 Task: Send an email with the signature Francisco Garcia with the subject 'Request for an article' and the message 'Please let me know if you have any suggestions for improvement.' from softage.1@softage.net to softage.5@softage.net with an attached document Marketing_research_report.pdf and move the email from Sent Items to the folder Training
Action: Mouse moved to (113, 130)
Screenshot: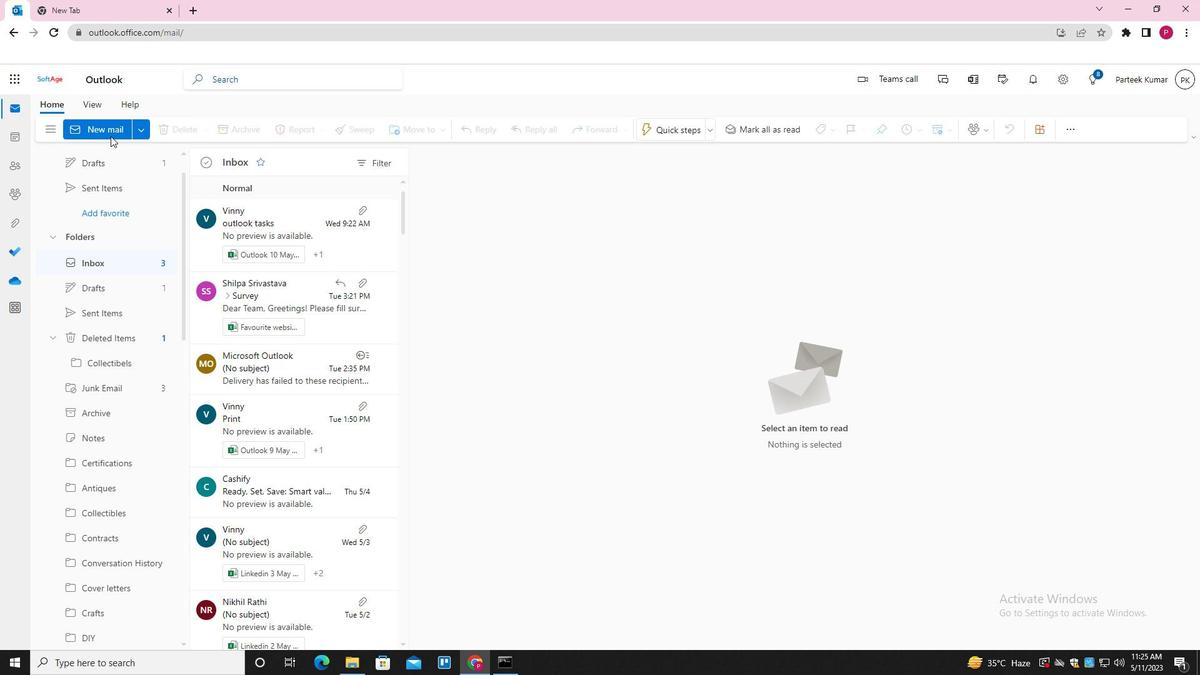 
Action: Mouse pressed left at (113, 130)
Screenshot: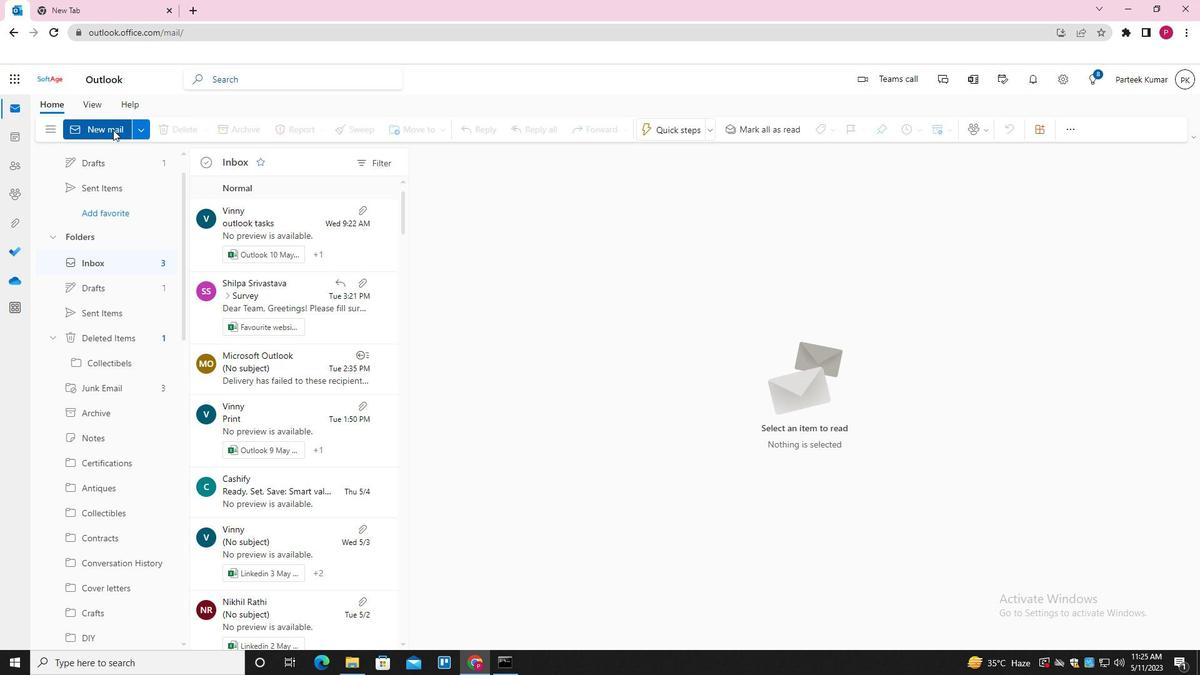 
Action: Mouse moved to (473, 288)
Screenshot: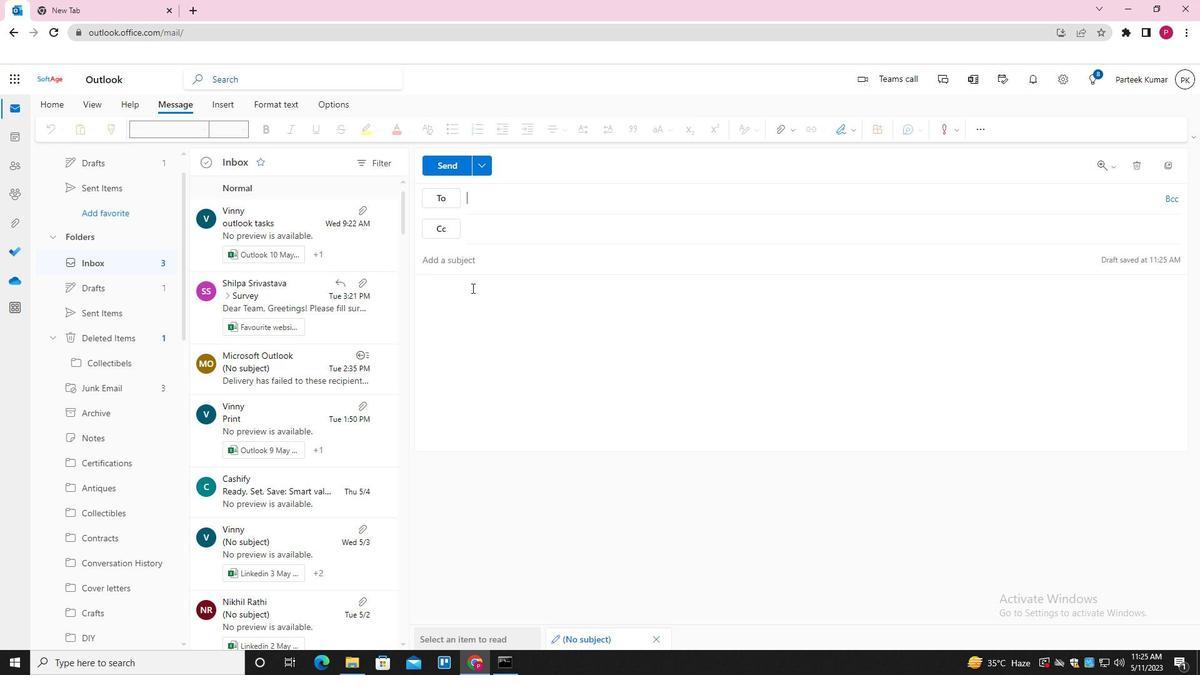 
Action: Mouse pressed left at (473, 288)
Screenshot: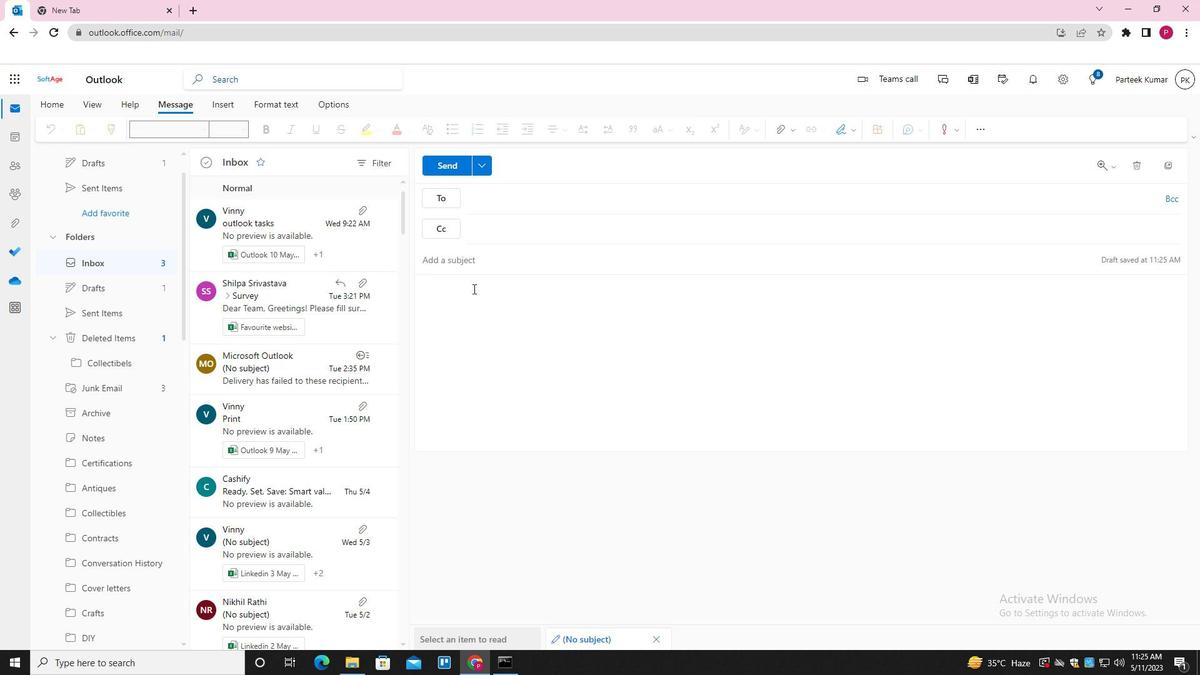 
Action: Mouse moved to (852, 130)
Screenshot: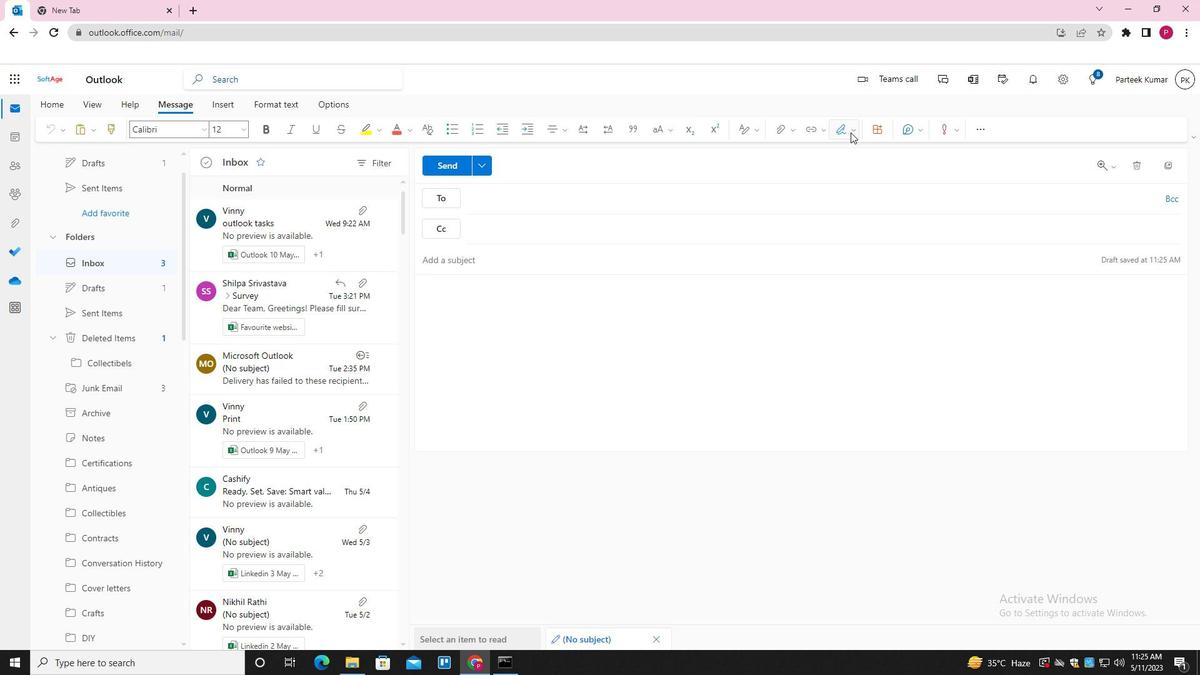 
Action: Mouse pressed left at (852, 130)
Screenshot: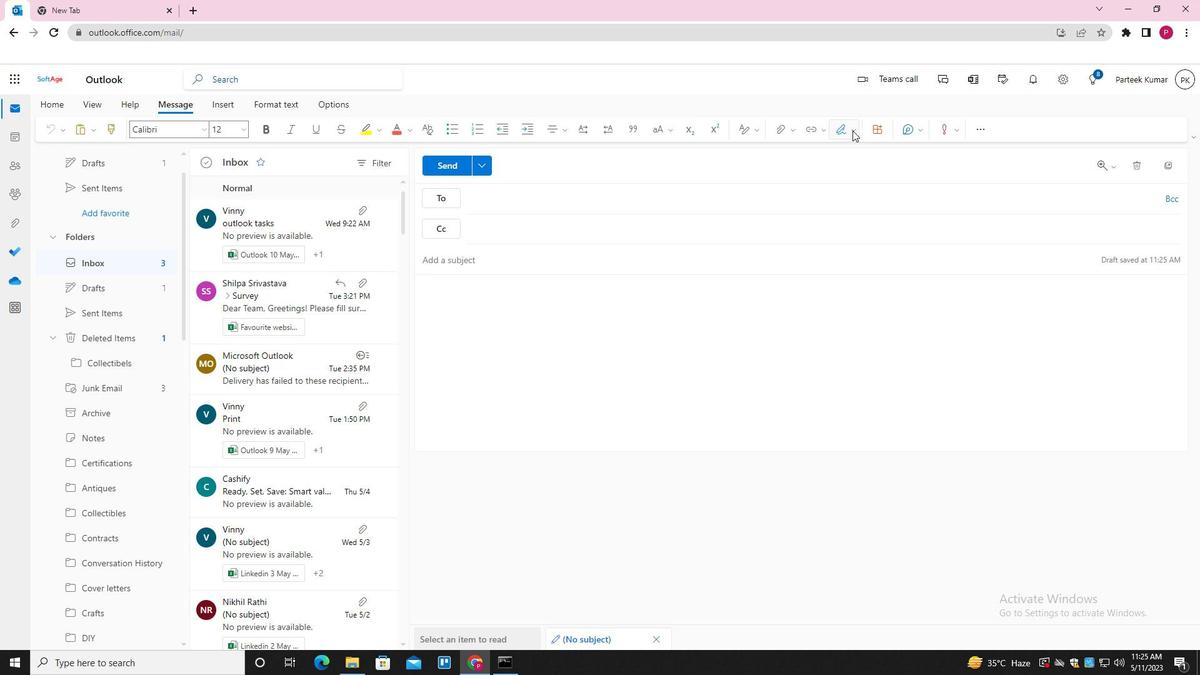 
Action: Mouse moved to (805, 179)
Screenshot: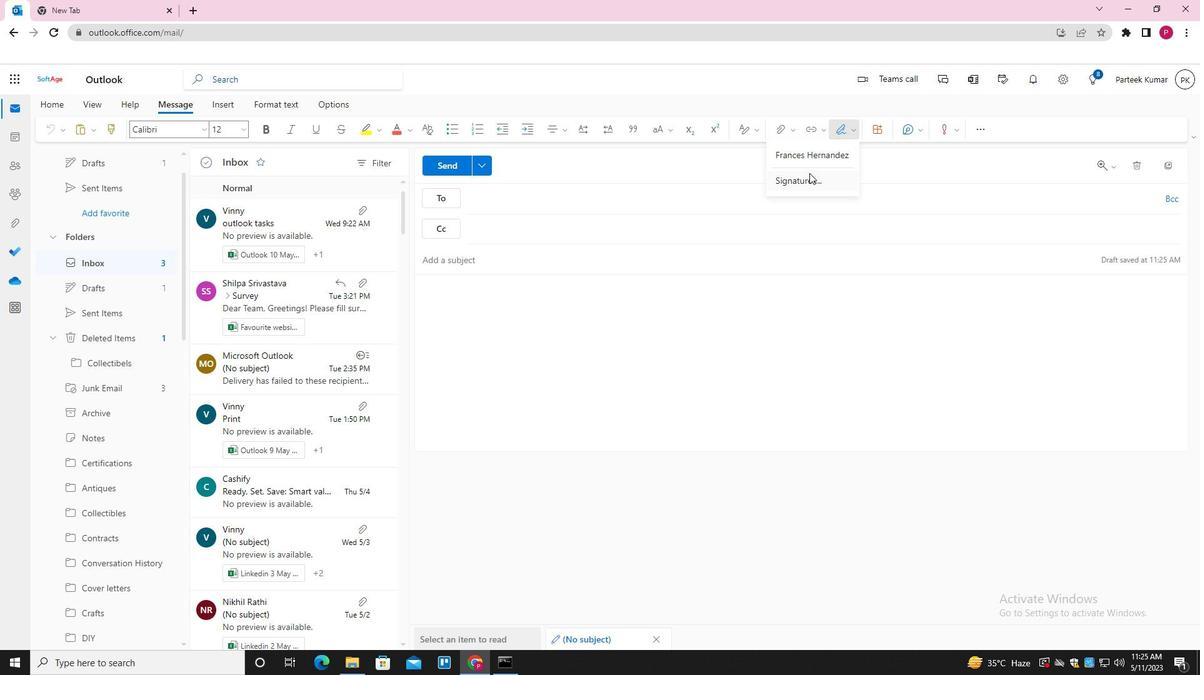 
Action: Mouse pressed left at (805, 179)
Screenshot: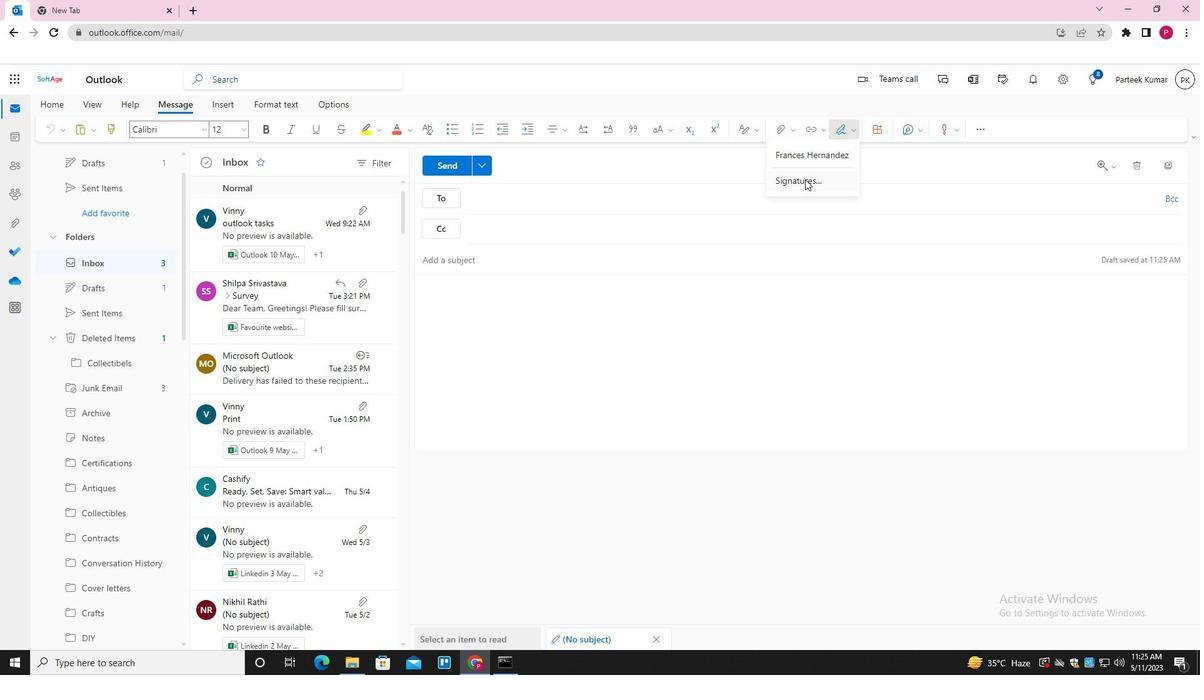 
Action: Mouse moved to (838, 226)
Screenshot: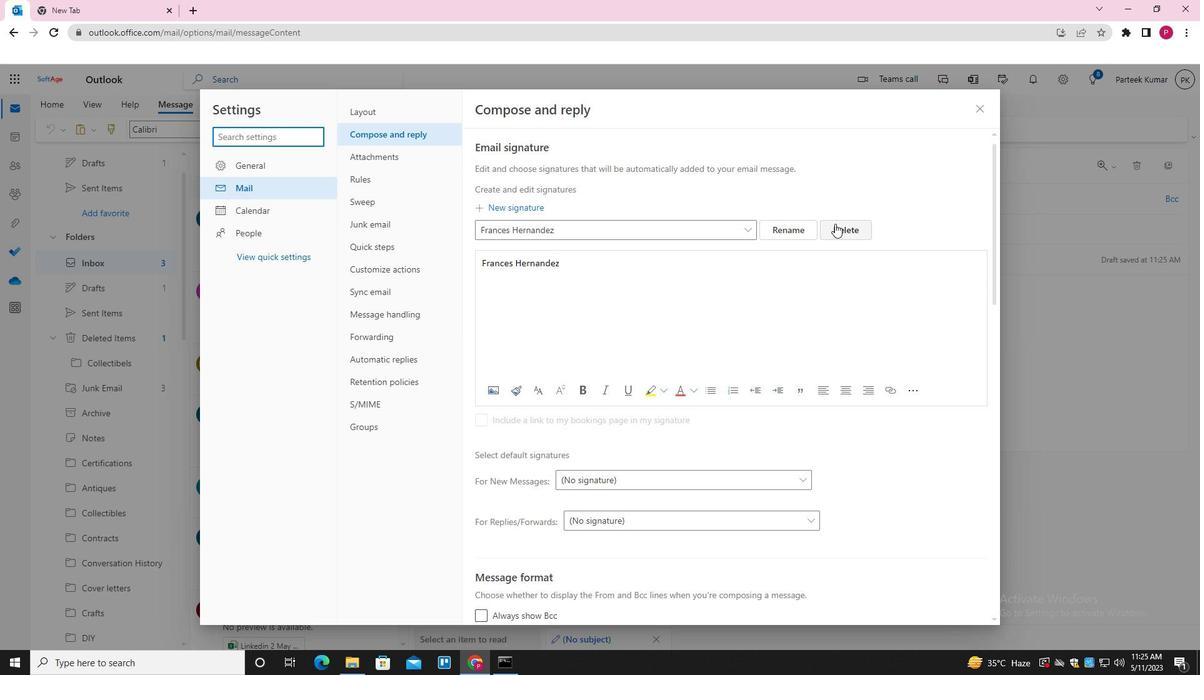 
Action: Mouse pressed left at (838, 226)
Screenshot: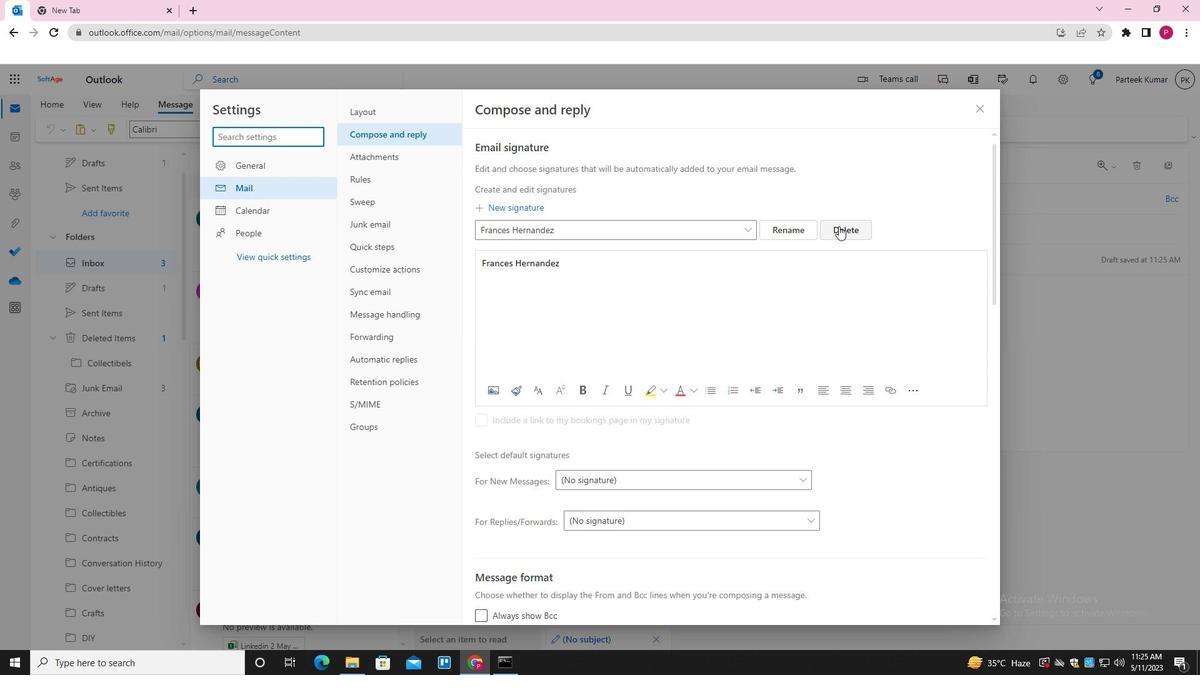 
Action: Mouse moved to (605, 230)
Screenshot: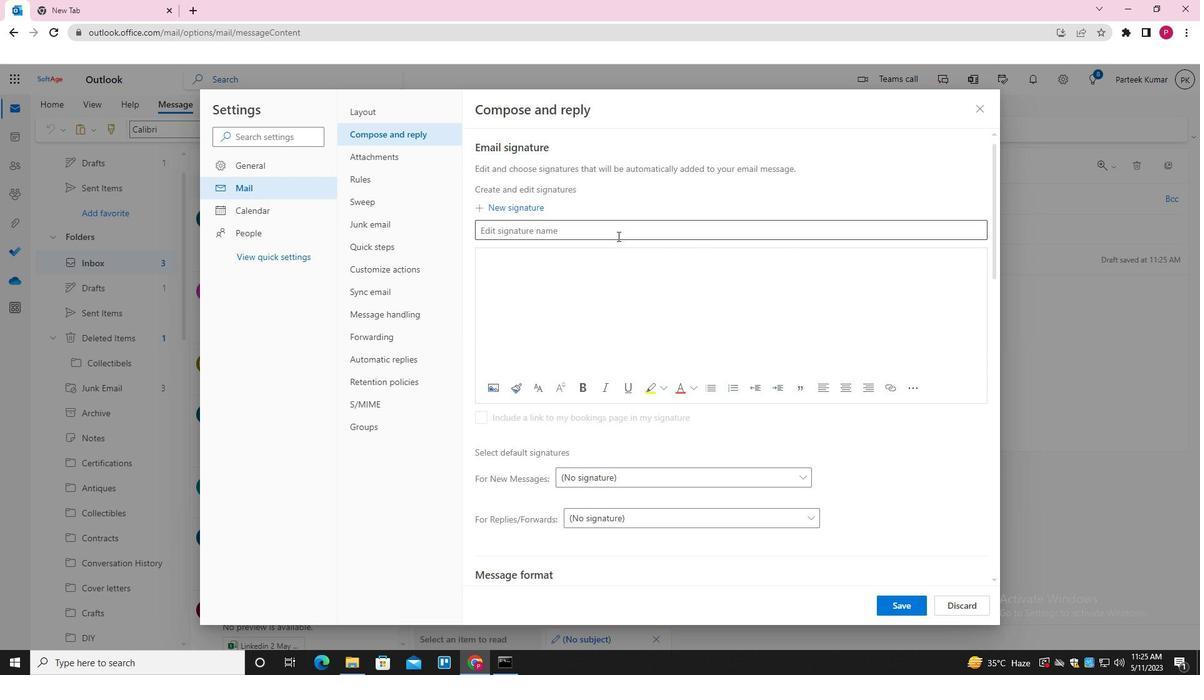 
Action: Mouse pressed left at (605, 230)
Screenshot: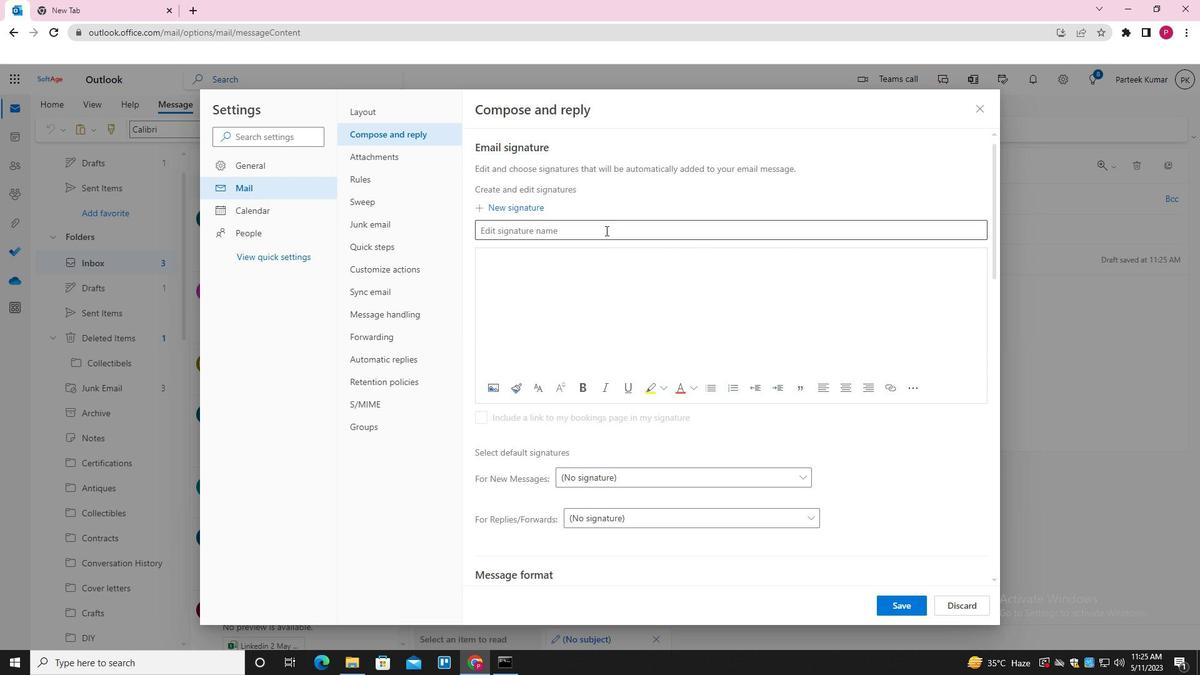 
Action: Key pressed <Key.shift><Key.shift><Key.shift><Key.shift><Key.shift><Key.shift><Key.shift><Key.shift><Key.shift><Key.shift><Key.shift><Key.shift><Key.shift>FRANSI<Key.backspace><Key.backspace>CISCO<Key.space><Key.shift><Key.shift><Key.shift><Key.shift><Key.shift><Key.shift><Key.shift><Key.shift>GARCIA<Key.space>
Screenshot: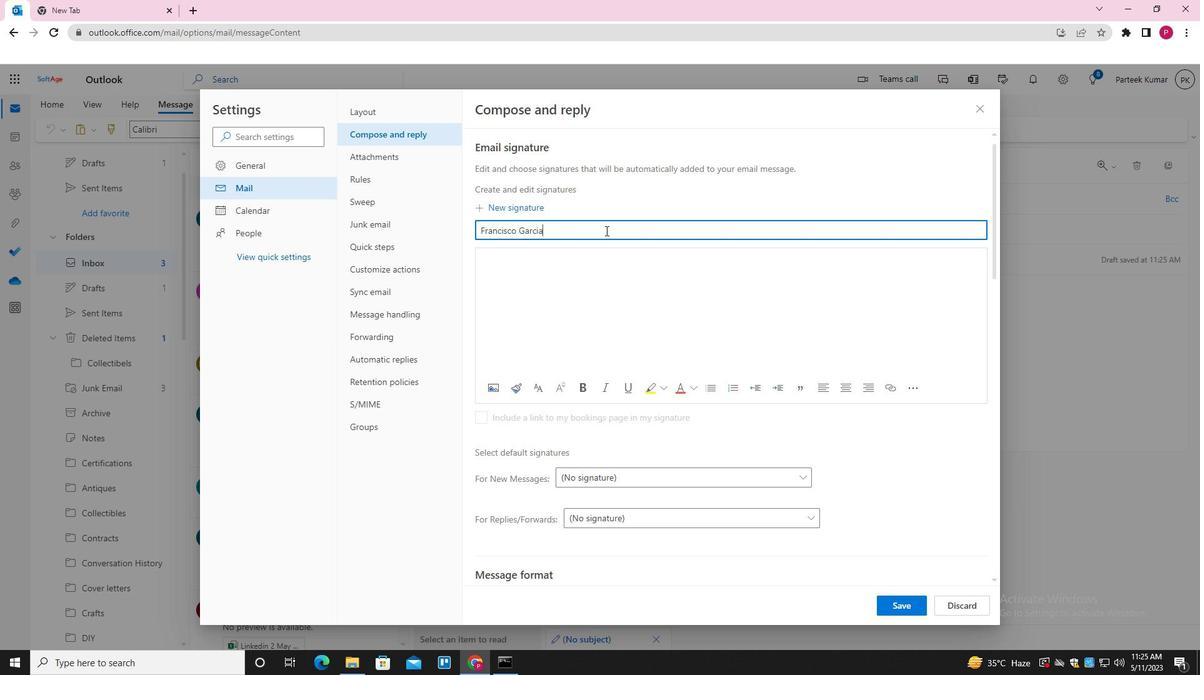 
Action: Mouse moved to (594, 270)
Screenshot: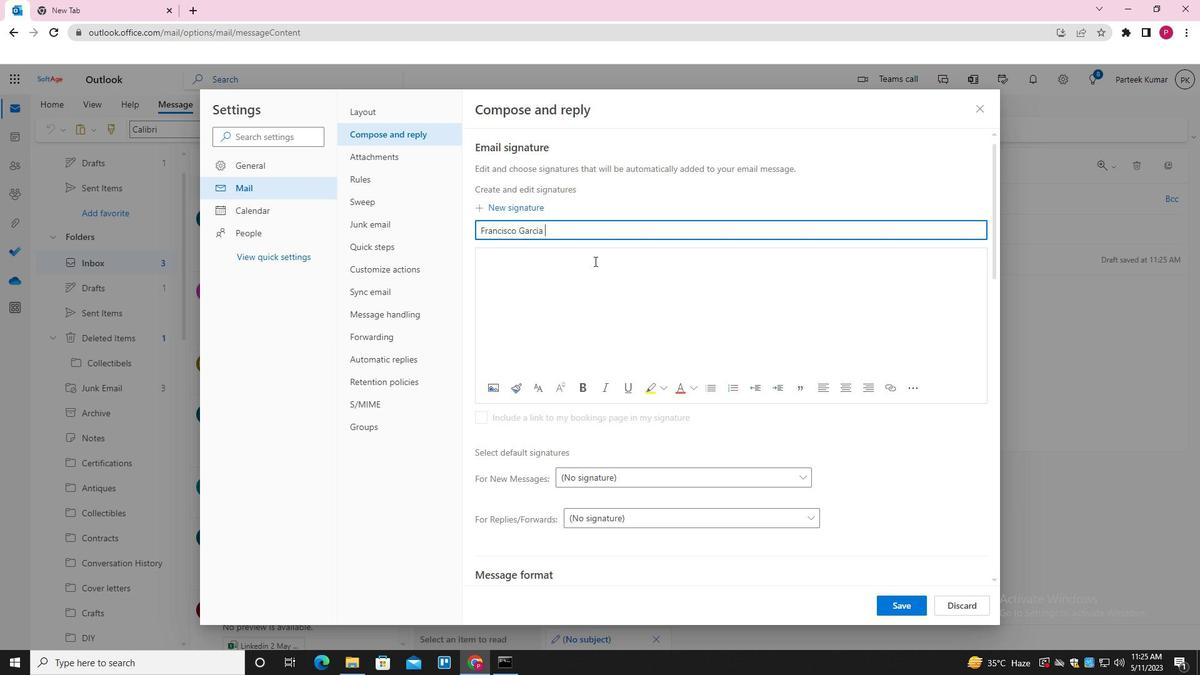 
Action: Mouse pressed left at (594, 270)
Screenshot: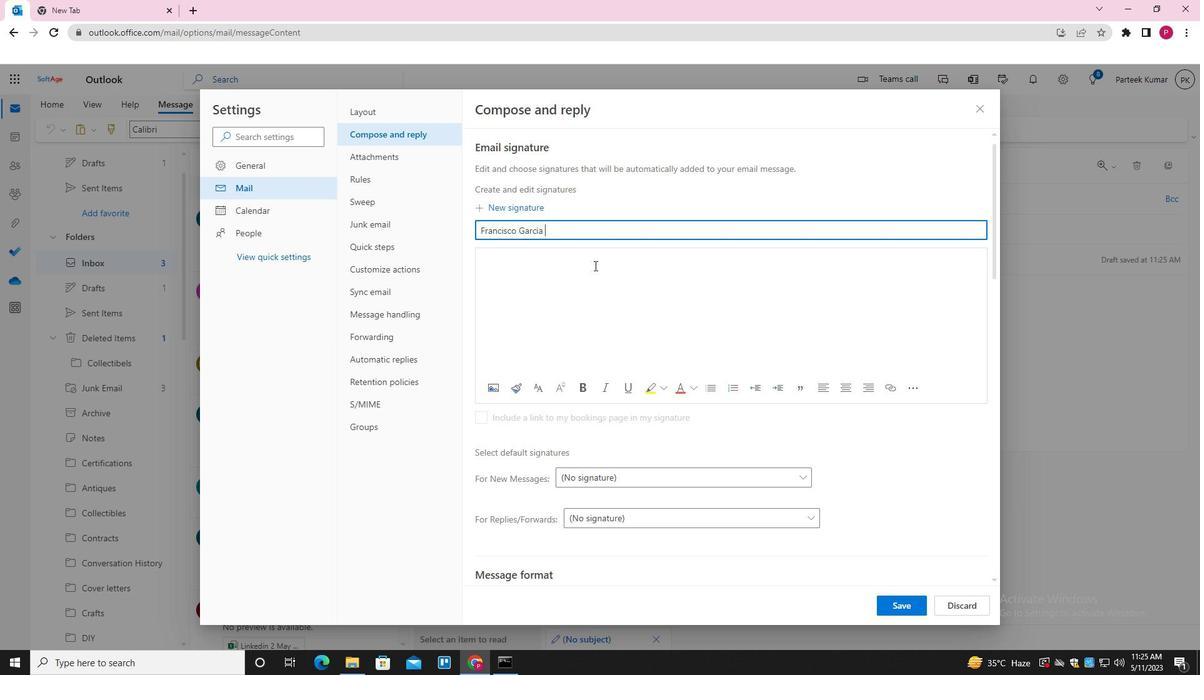 
Action: Key pressed <Key.shift><Key.shift><Key.shift><Key.shift><Key.shift><Key.shift><Key.shift><Key.shift><Key.shift><Key.shift><Key.shift><Key.shift><Key.shift><Key.shift><Key.shift><Key.shift><Key.shift>FRANCISCO<Key.space><Key.shift>GARCIA<Key.space>
Screenshot: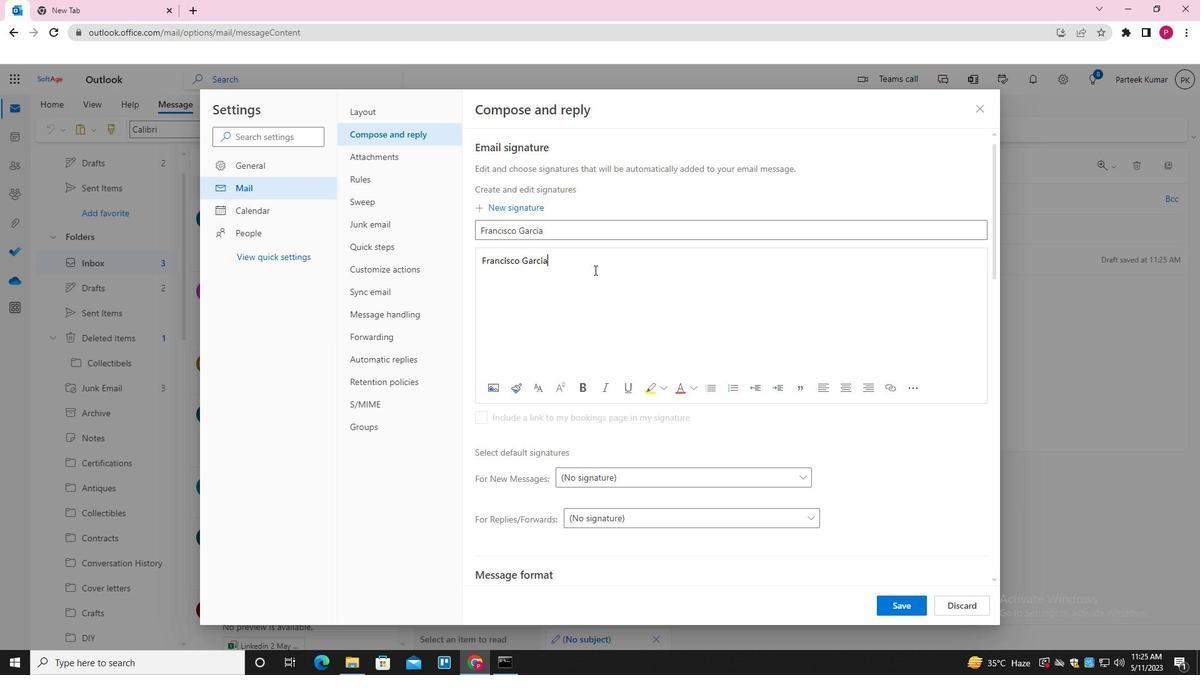 
Action: Mouse moved to (903, 606)
Screenshot: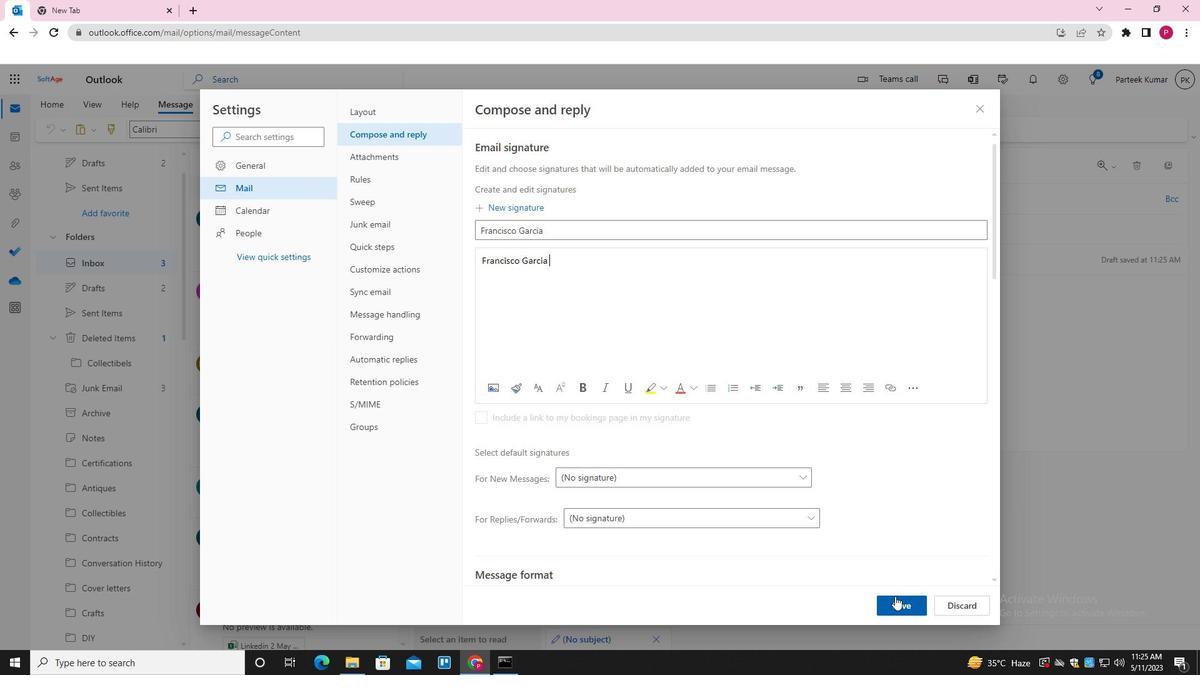 
Action: Mouse pressed left at (903, 606)
Screenshot: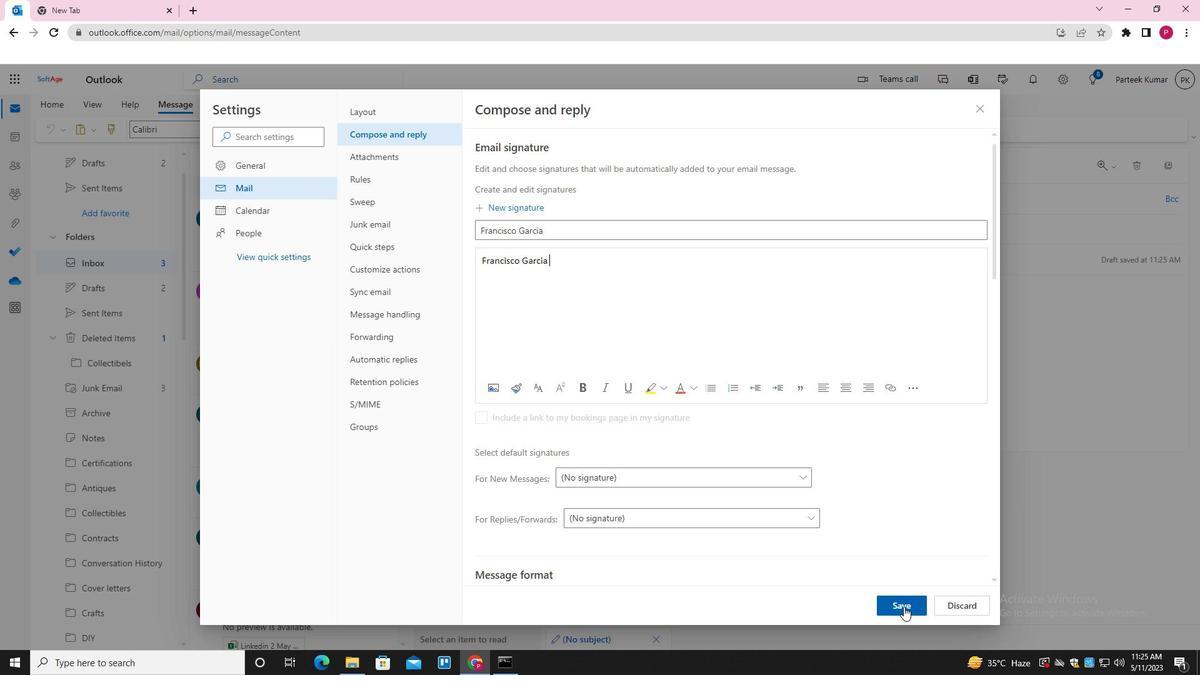 
Action: Mouse moved to (977, 112)
Screenshot: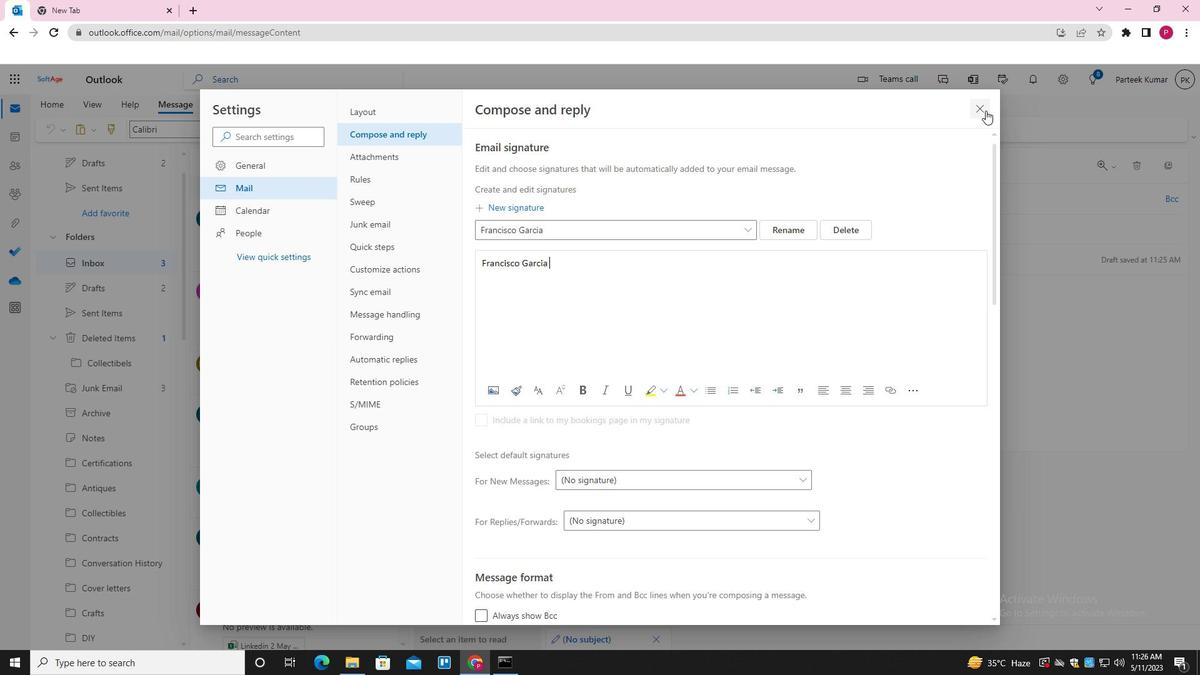 
Action: Mouse pressed left at (977, 112)
Screenshot: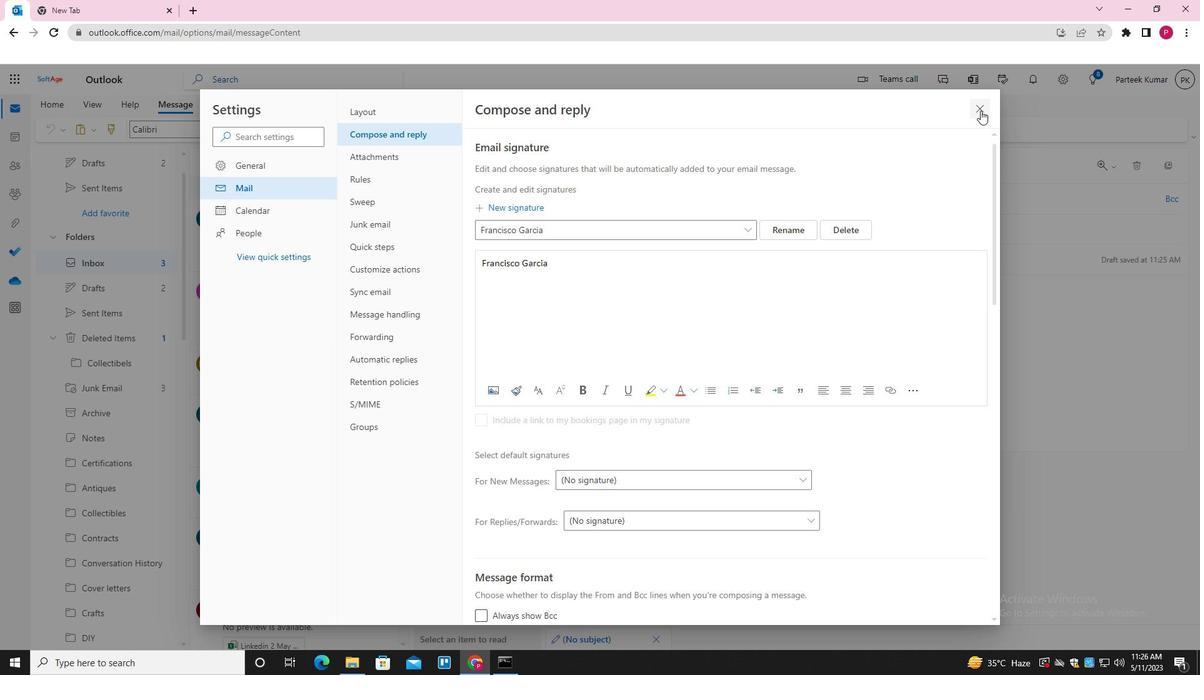 
Action: Mouse moved to (583, 313)
Screenshot: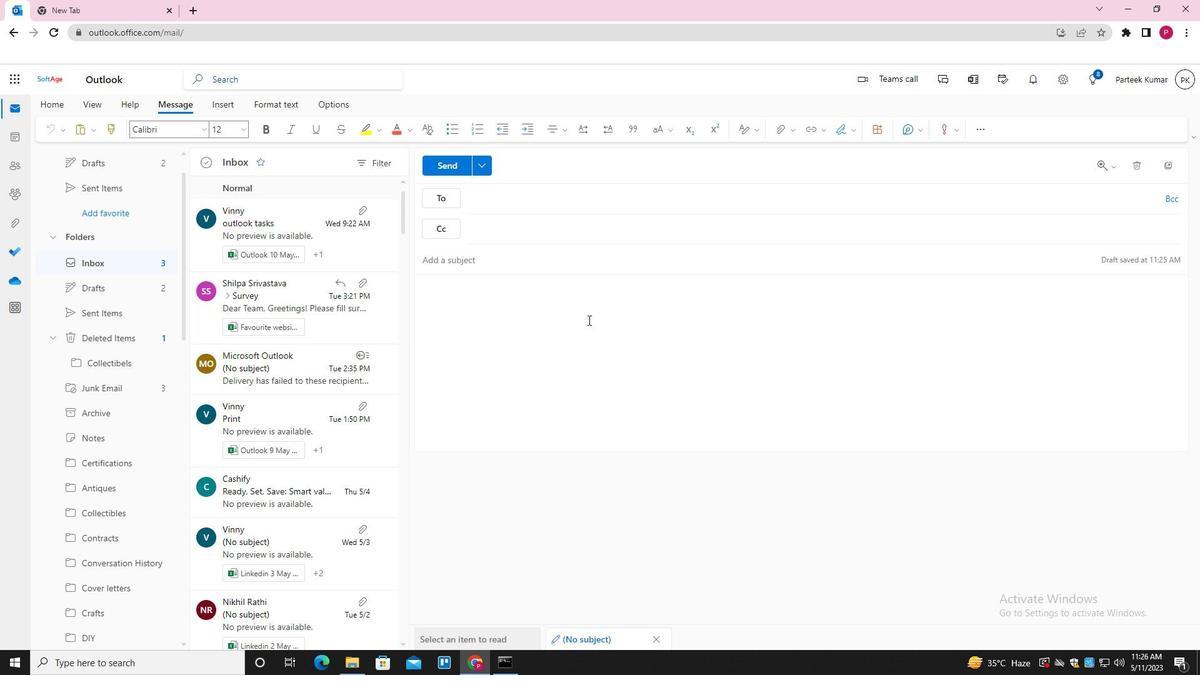 
Action: Mouse pressed left at (583, 313)
Screenshot: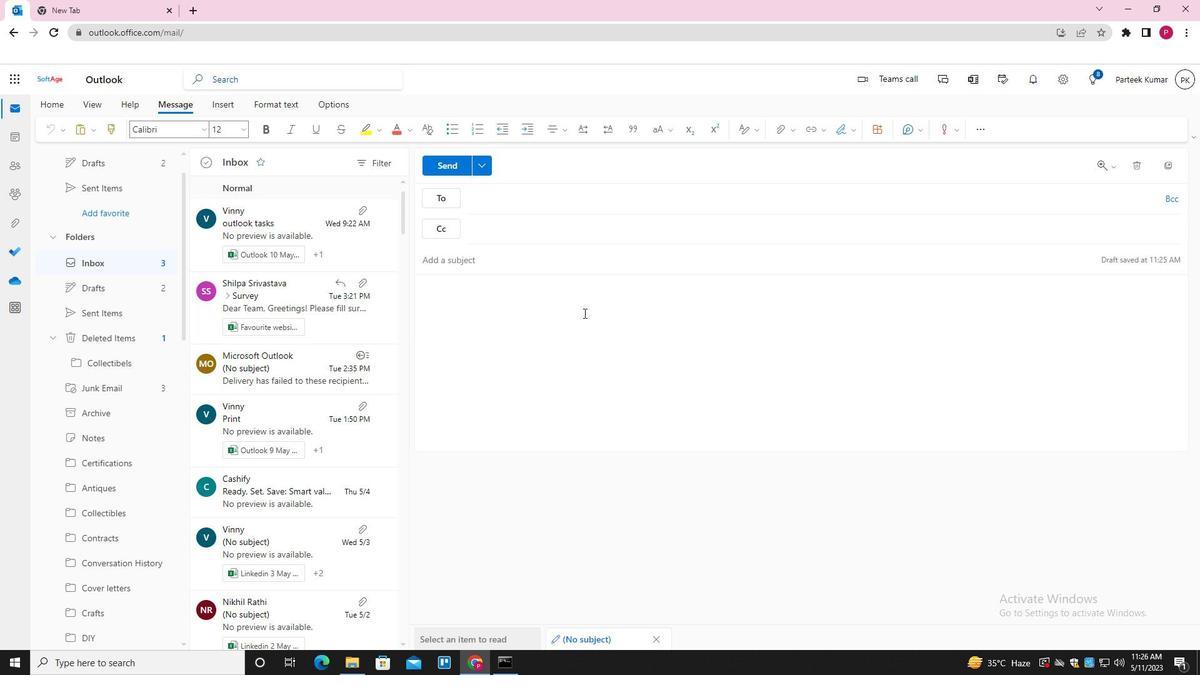 
Action: Mouse moved to (853, 133)
Screenshot: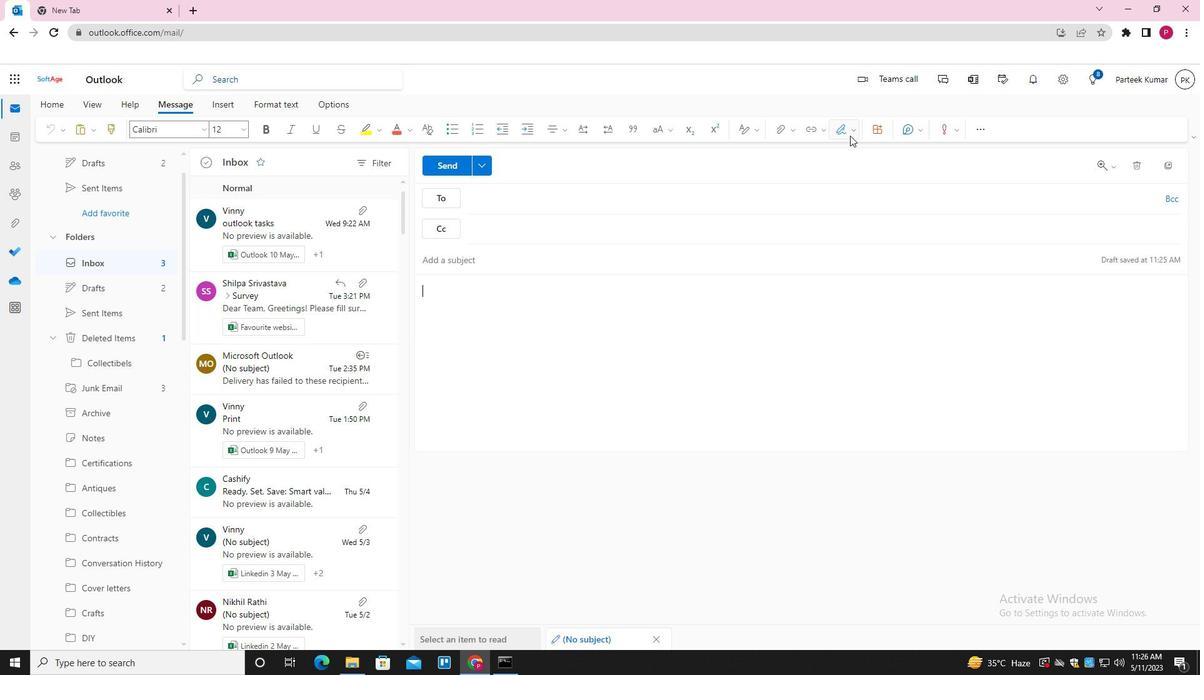 
Action: Mouse pressed left at (853, 133)
Screenshot: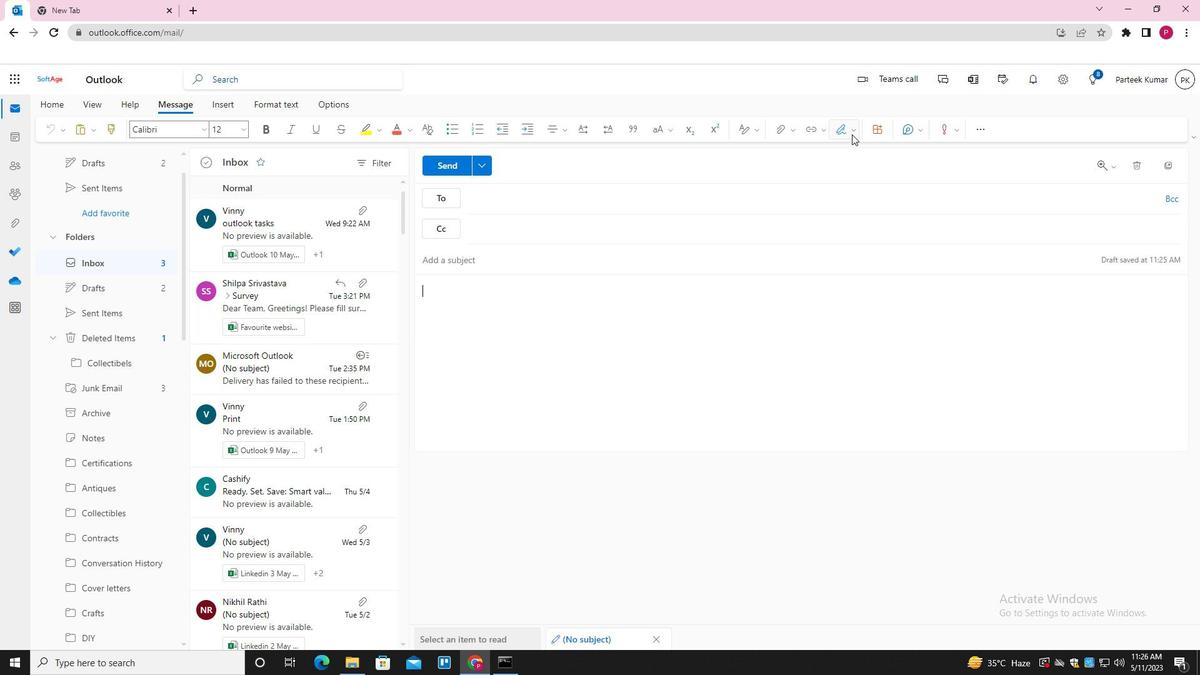 
Action: Mouse moved to (811, 155)
Screenshot: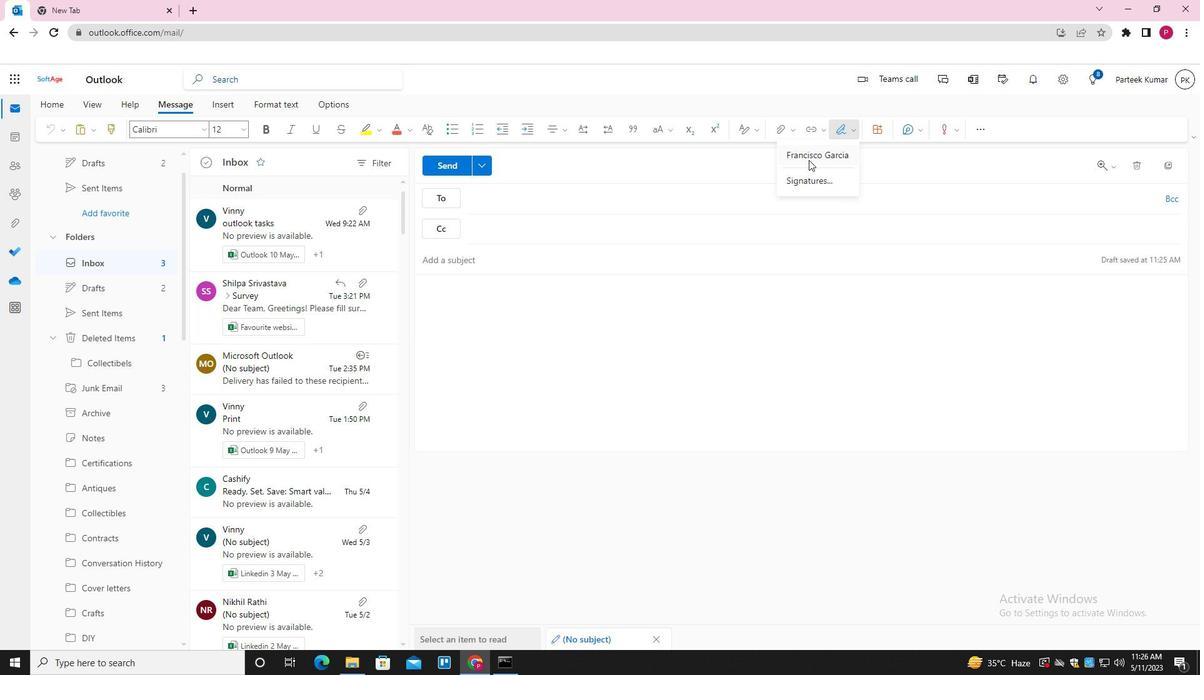 
Action: Mouse pressed left at (811, 155)
Screenshot: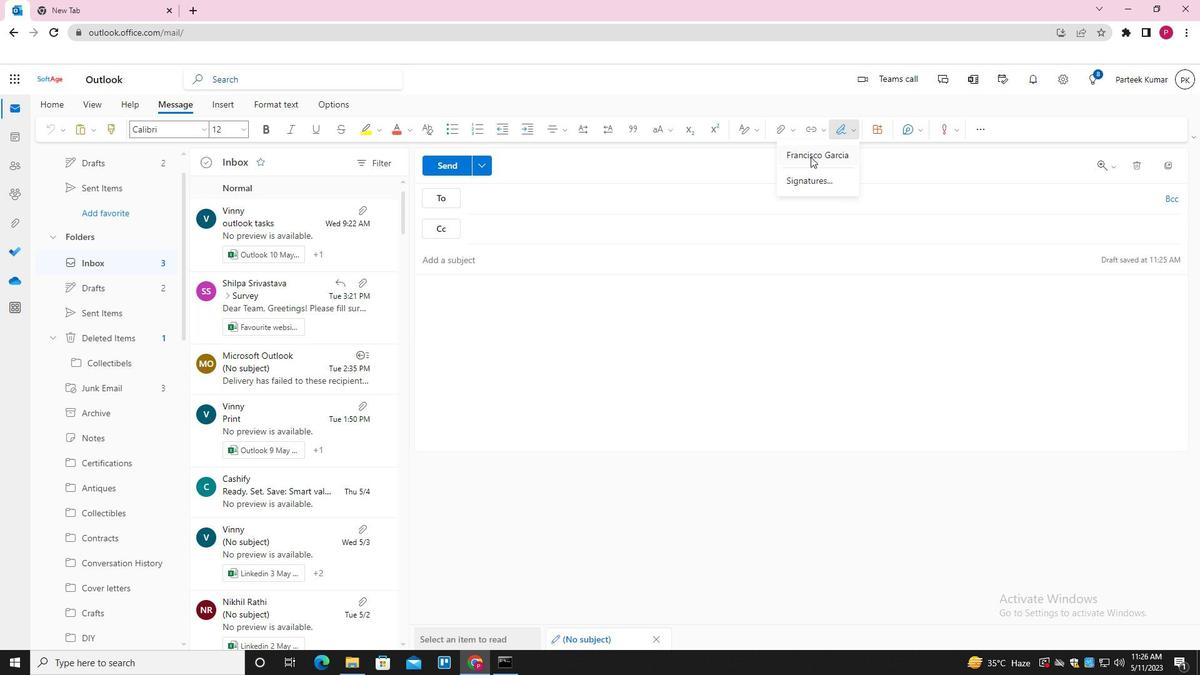 
Action: Mouse moved to (531, 259)
Screenshot: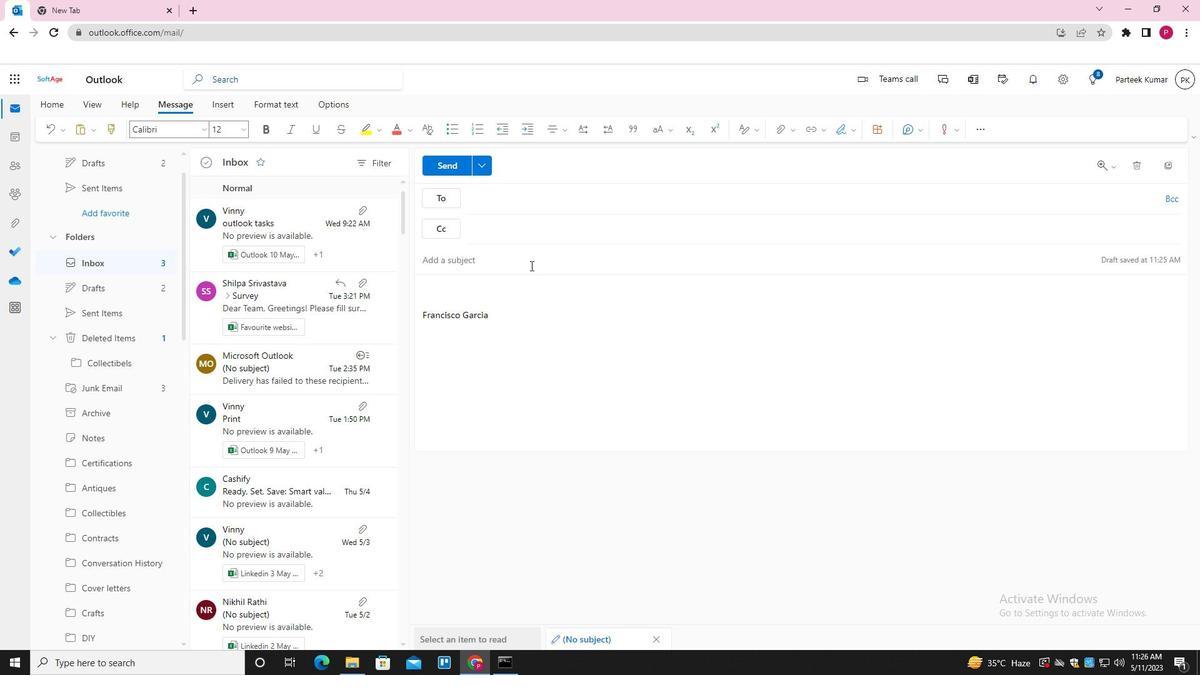 
Action: Mouse pressed left at (531, 259)
Screenshot: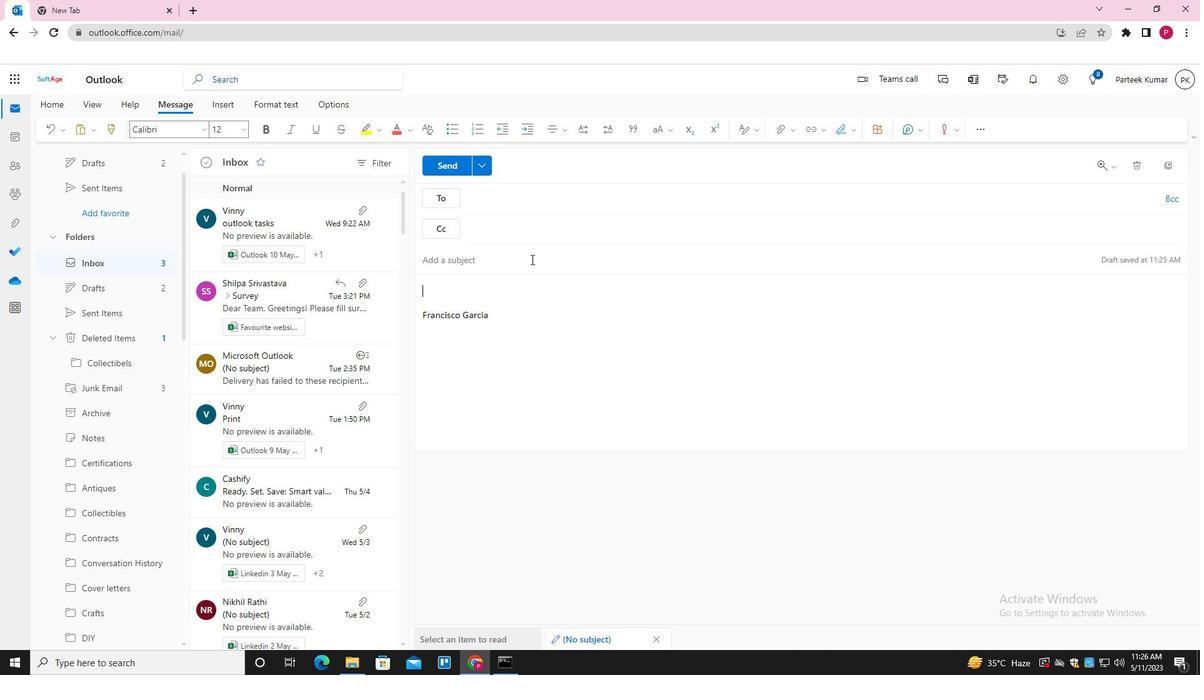 
Action: Mouse moved to (531, 258)
Screenshot: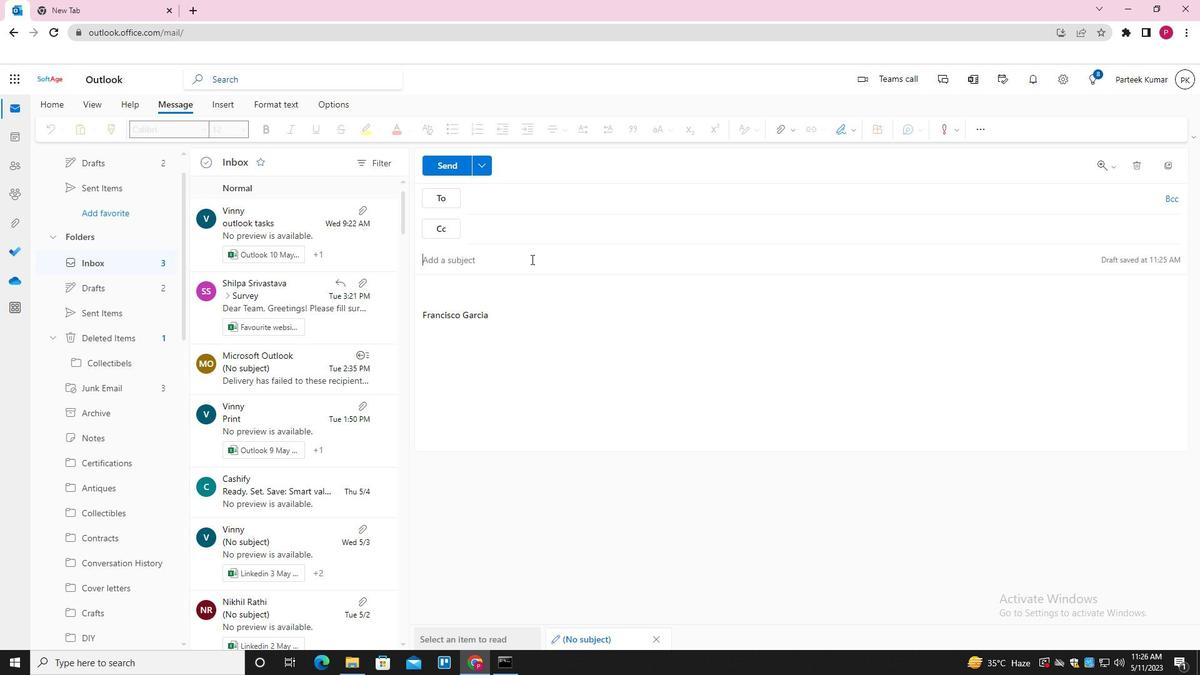 
Action: Key pressed <Key.shift><Key.shift><Key.shift>REQUESTS<Key.space>FOR<Key.space>AN<Key.space>ARTICLE<Key.space>
Screenshot: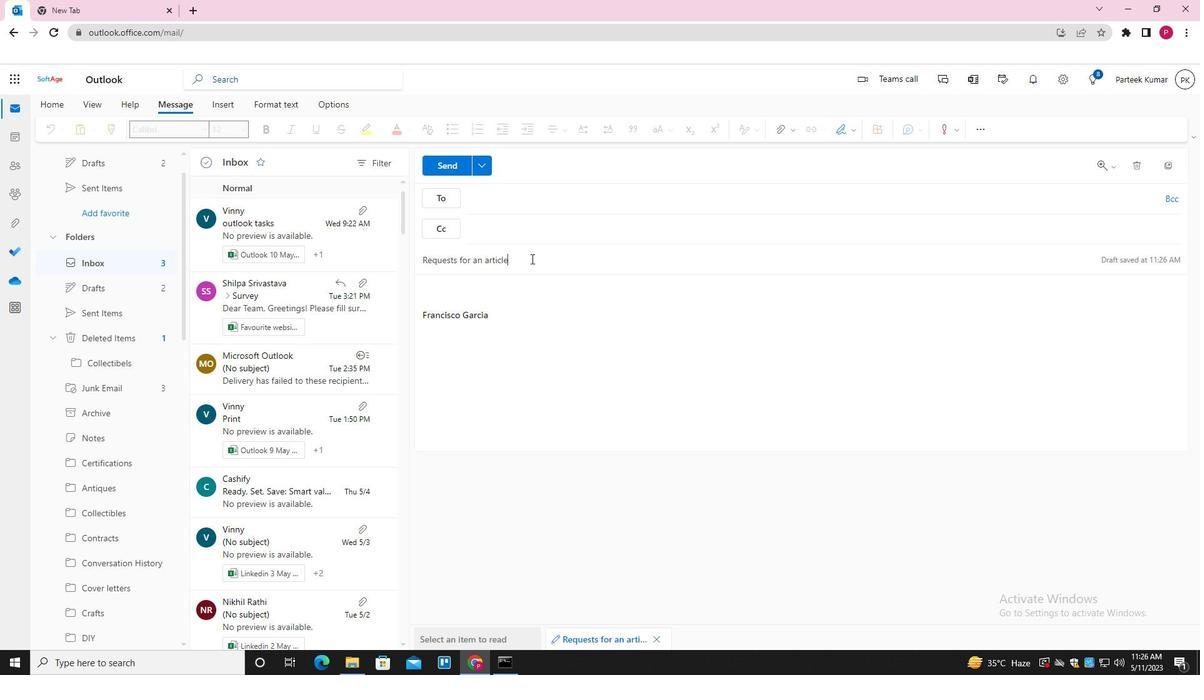 
Action: Mouse moved to (486, 295)
Screenshot: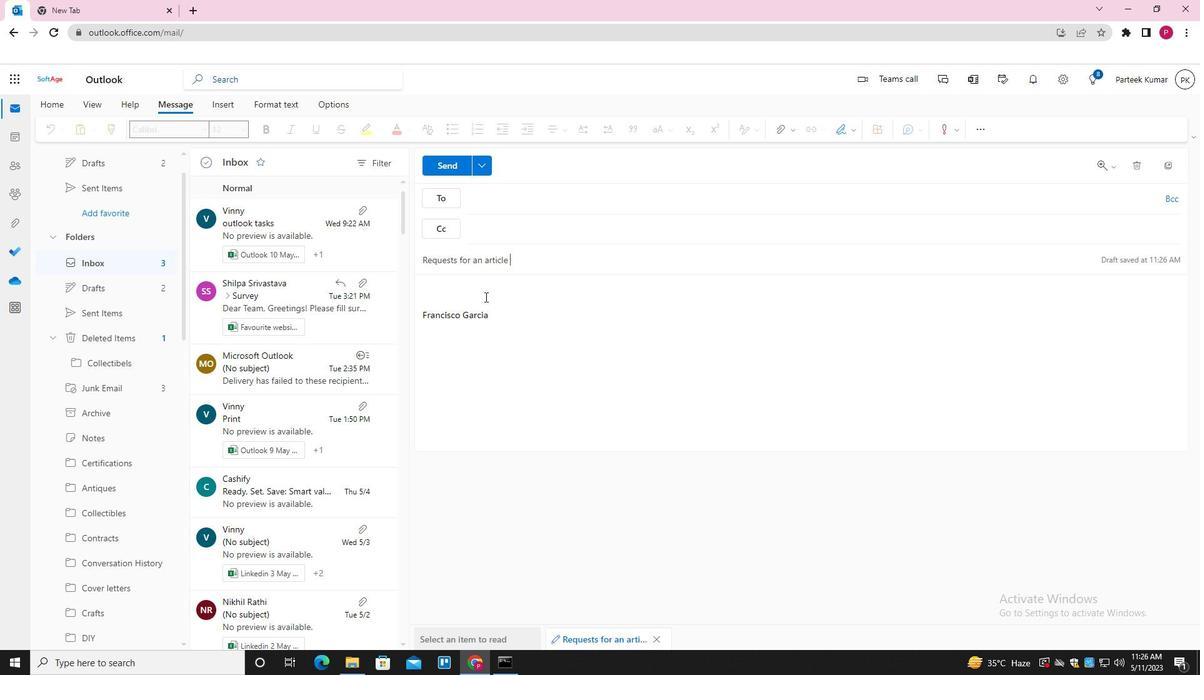 
Action: Mouse pressed left at (486, 295)
Screenshot: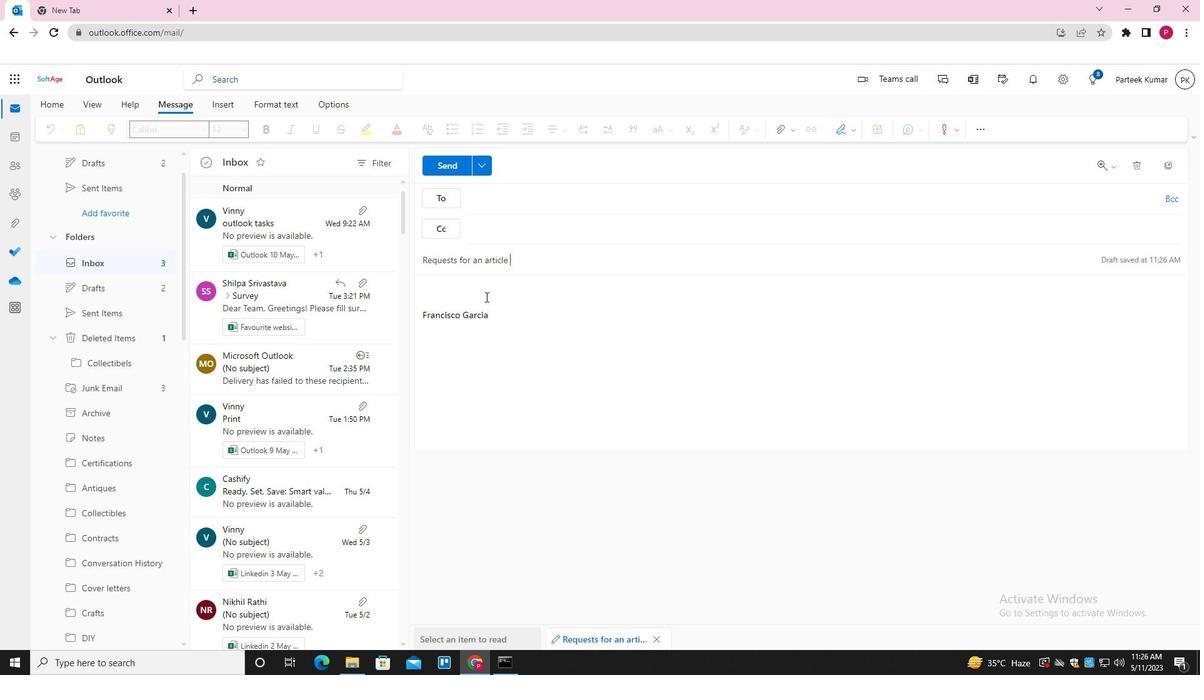 
Action: Key pressed <Key.shift>PLEASE<Key.space>LET<Key.space>ME<Key.space>KNOW<Key.space>IF<Key.space>YOU<Key.space>HAVE<Key.space>ANY<Key.space>SUGGESTION<Key.space>FOR<Key.space>IMPOVEMENT<Key.space><Key.backspace><Key.backspace><Key.backspace><Key.backspace><Key.backspace><Key.backspace><Key.backspace><Key.backspace>ROVEMENT<Key.space>
Screenshot: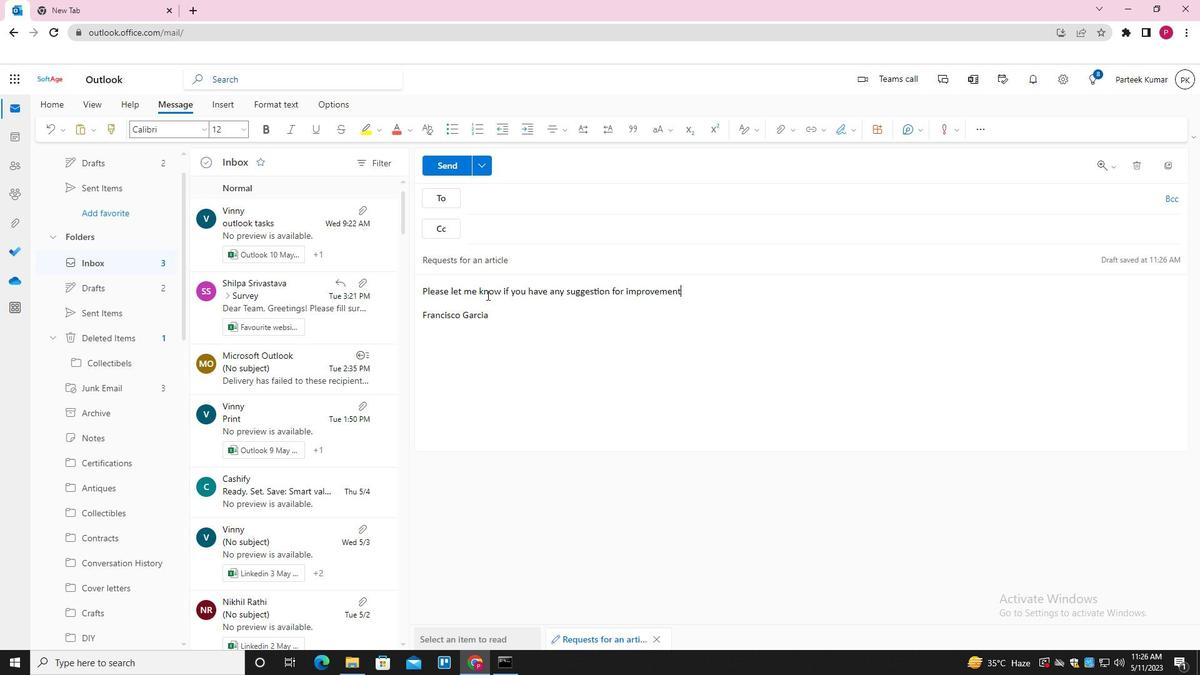 
Action: Mouse moved to (526, 200)
Screenshot: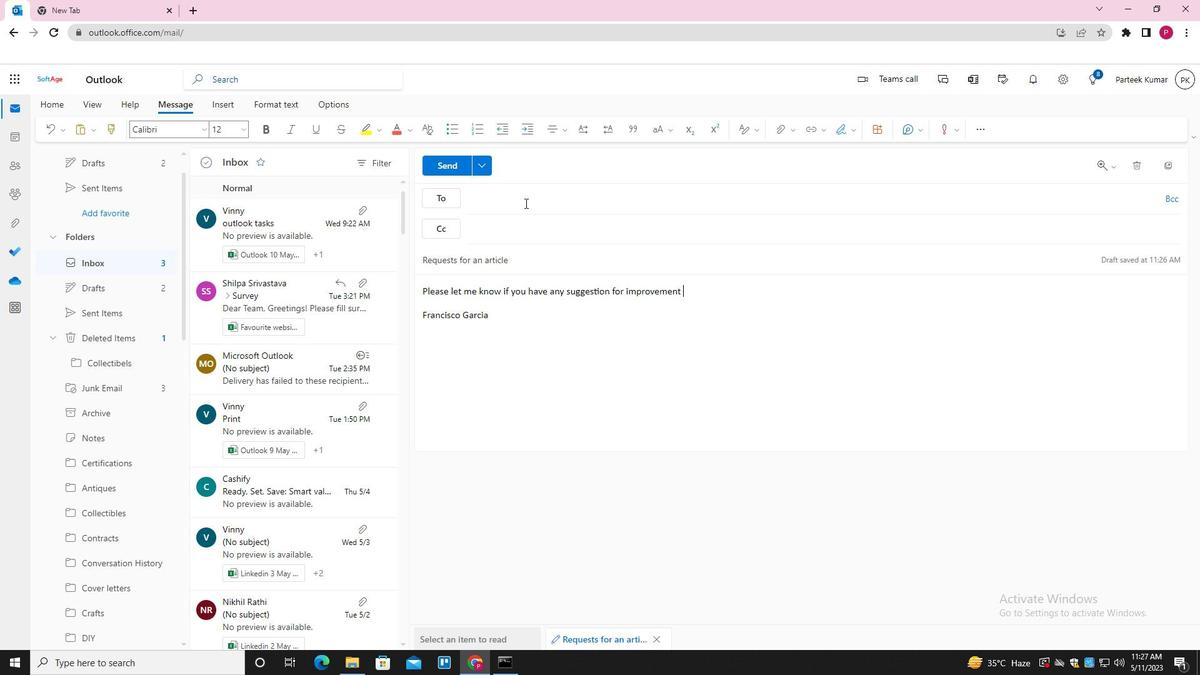 
Action: Mouse pressed left at (526, 200)
Screenshot: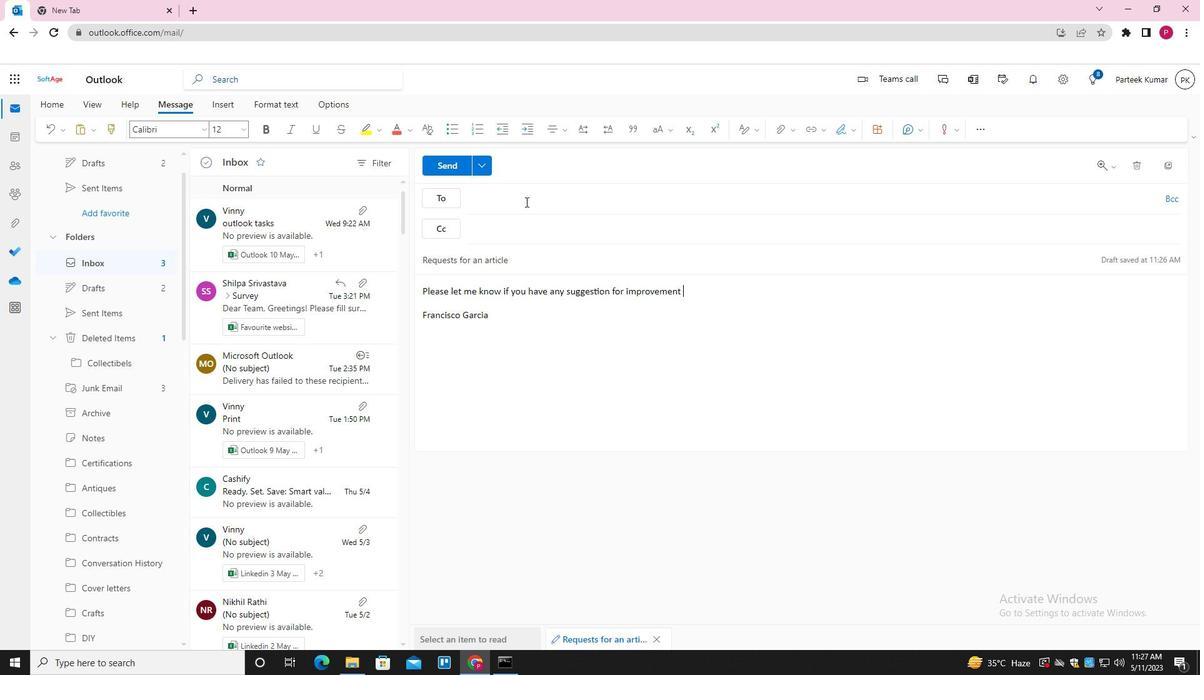 
Action: Key pressed SOFTAGE.5<Key.shift>@SOFTAGE.NET<Key.enter>
Screenshot: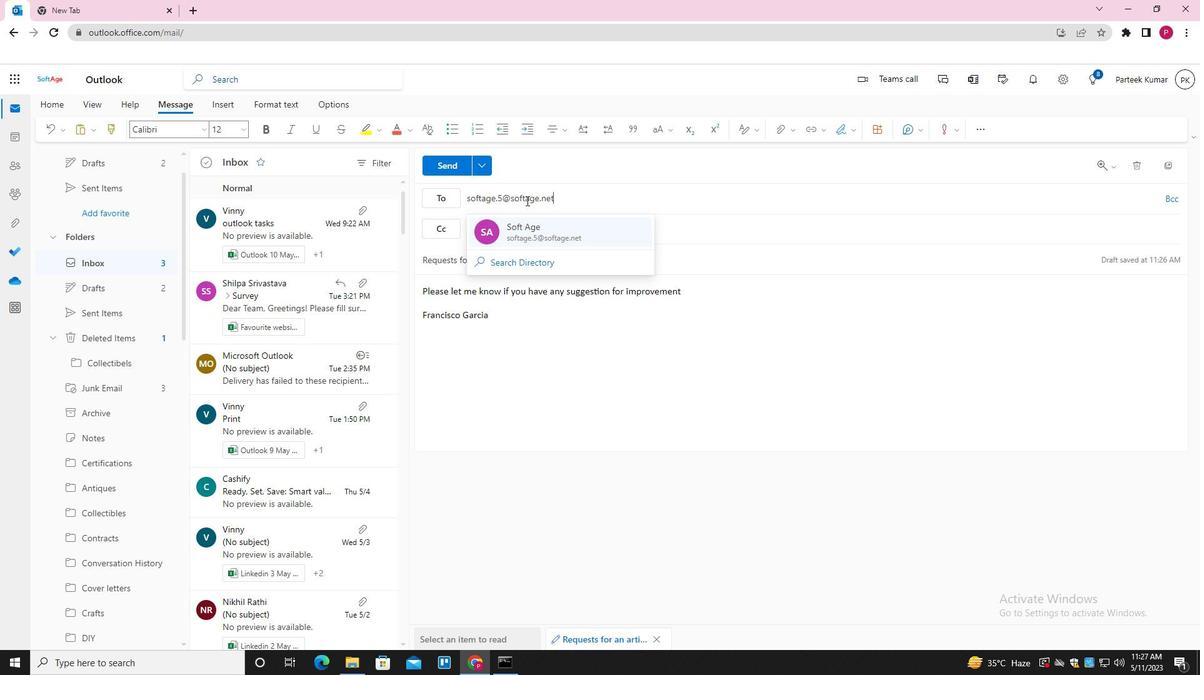 
Action: Mouse moved to (782, 131)
Screenshot: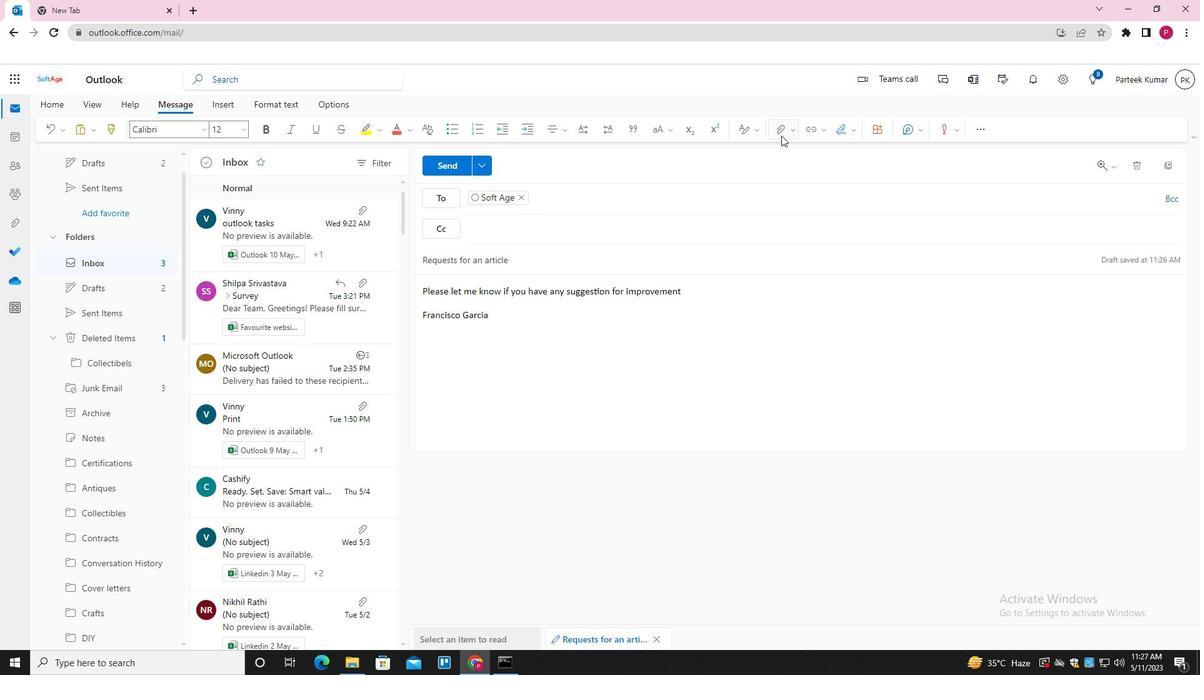 
Action: Mouse pressed left at (782, 131)
Screenshot: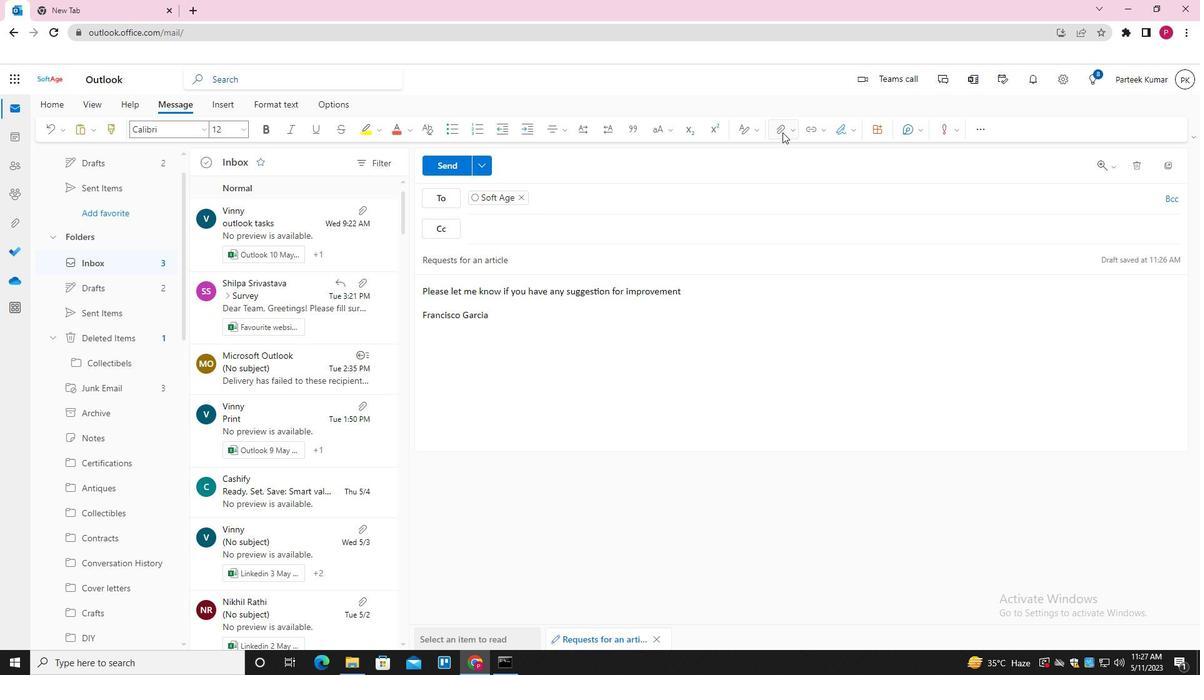 
Action: Mouse moved to (756, 157)
Screenshot: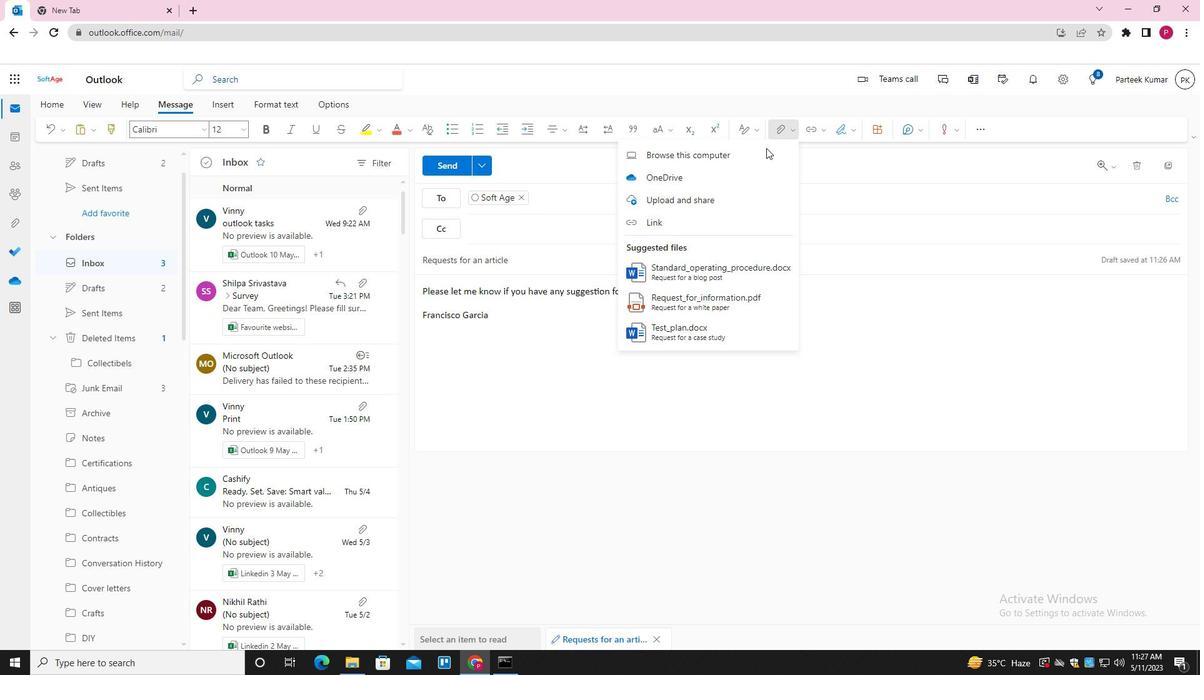
Action: Mouse pressed left at (756, 157)
Screenshot: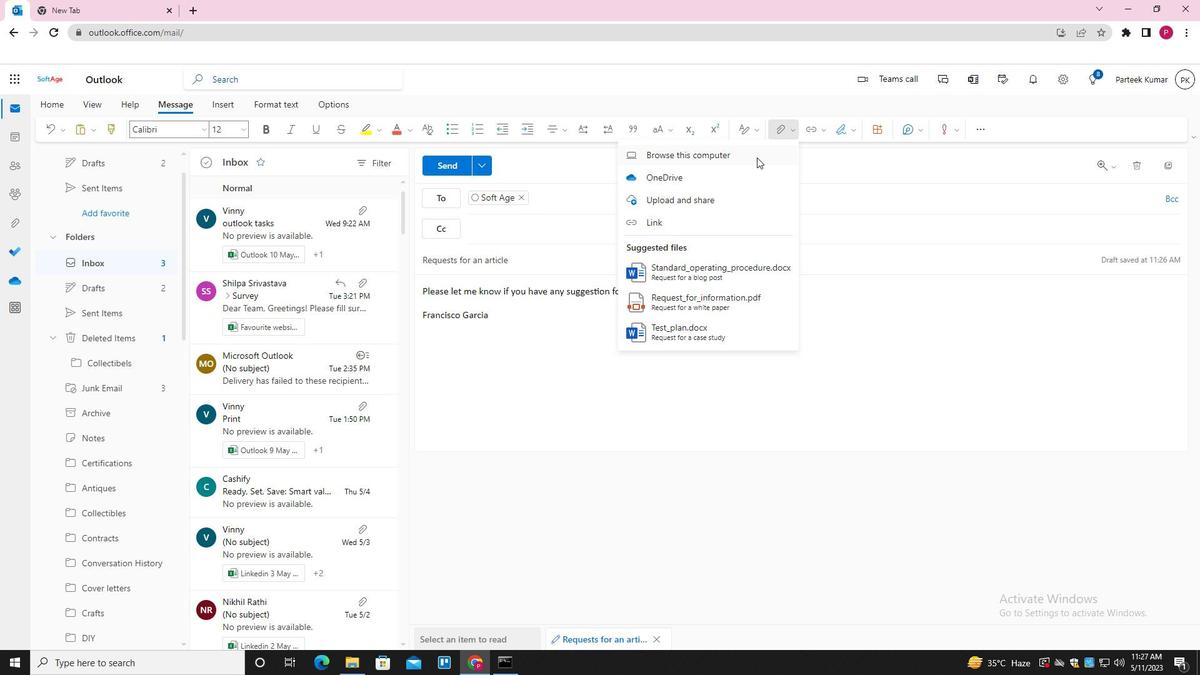 
Action: Mouse moved to (250, 105)
Screenshot: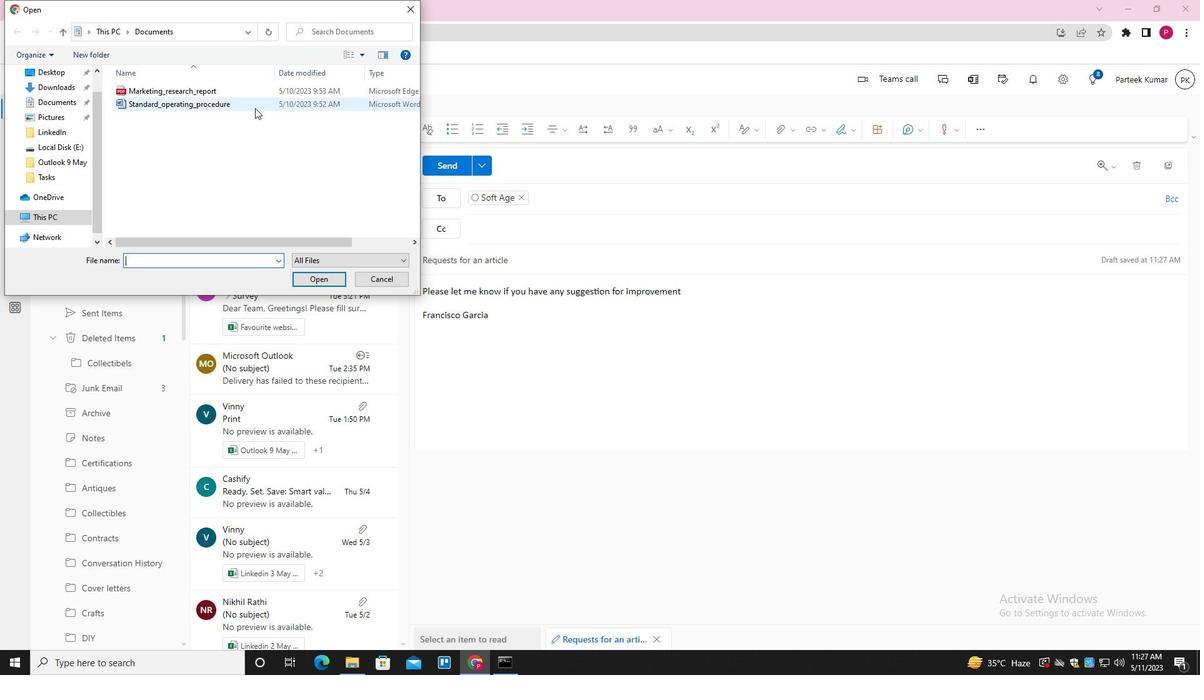 
Action: Mouse pressed left at (250, 105)
Screenshot: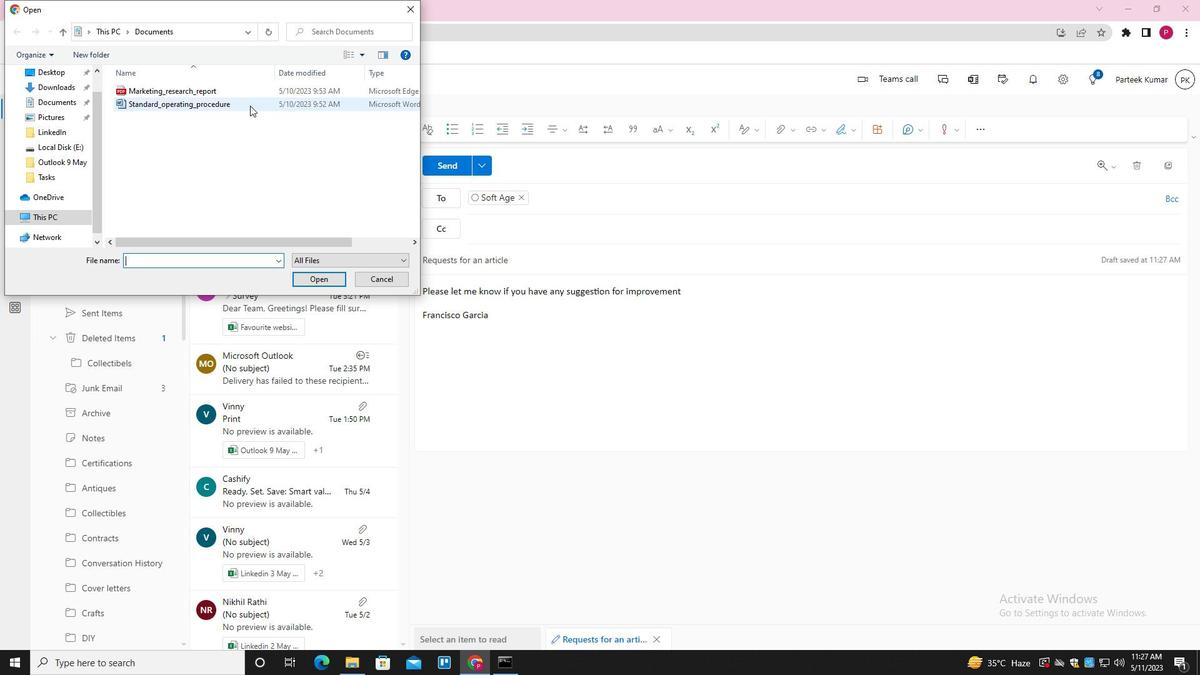 
Action: Mouse moved to (251, 86)
Screenshot: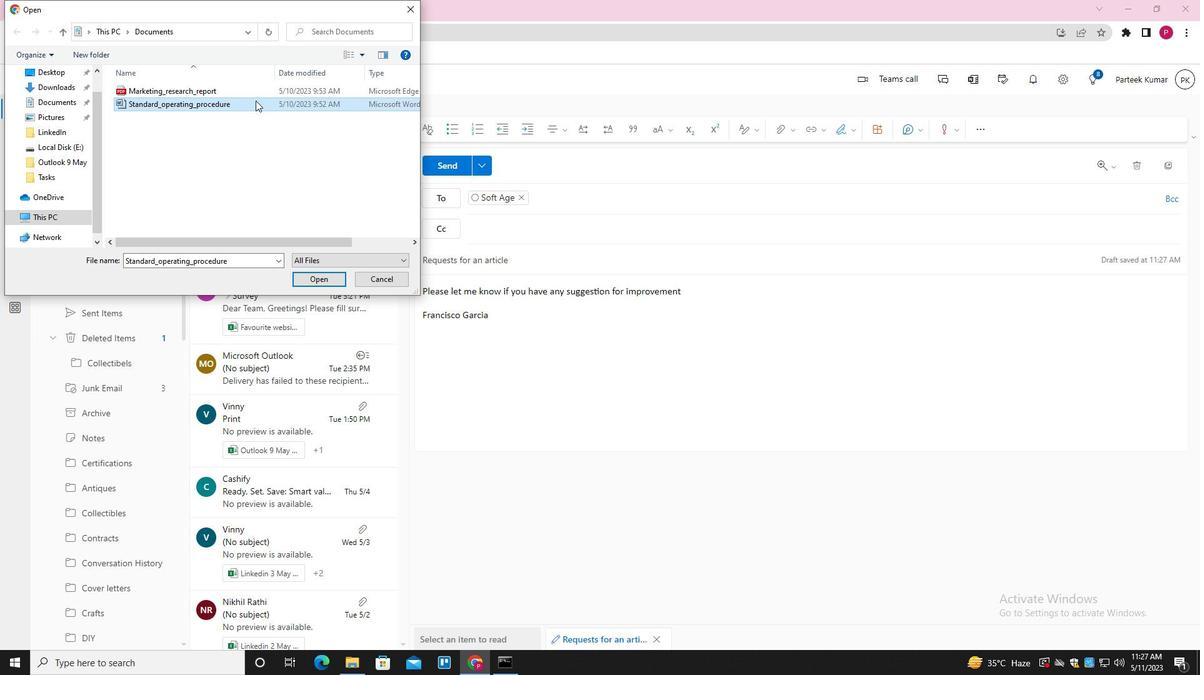 
Action: Mouse pressed left at (251, 86)
Screenshot: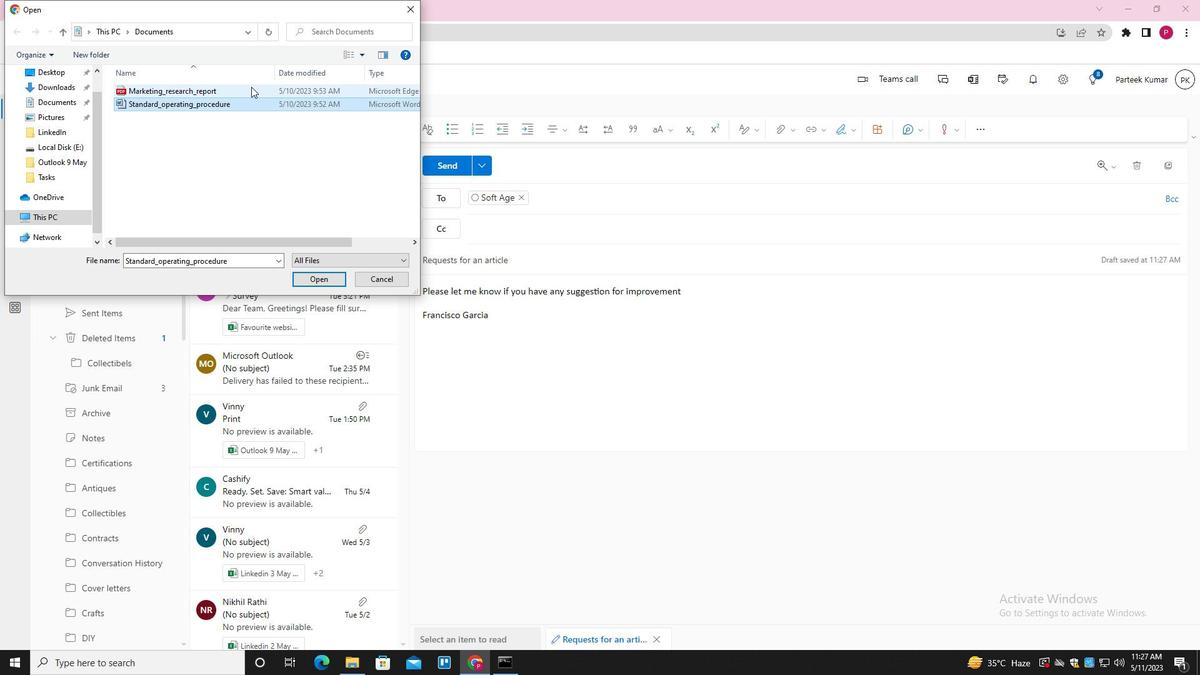 
Action: Mouse moved to (328, 276)
Screenshot: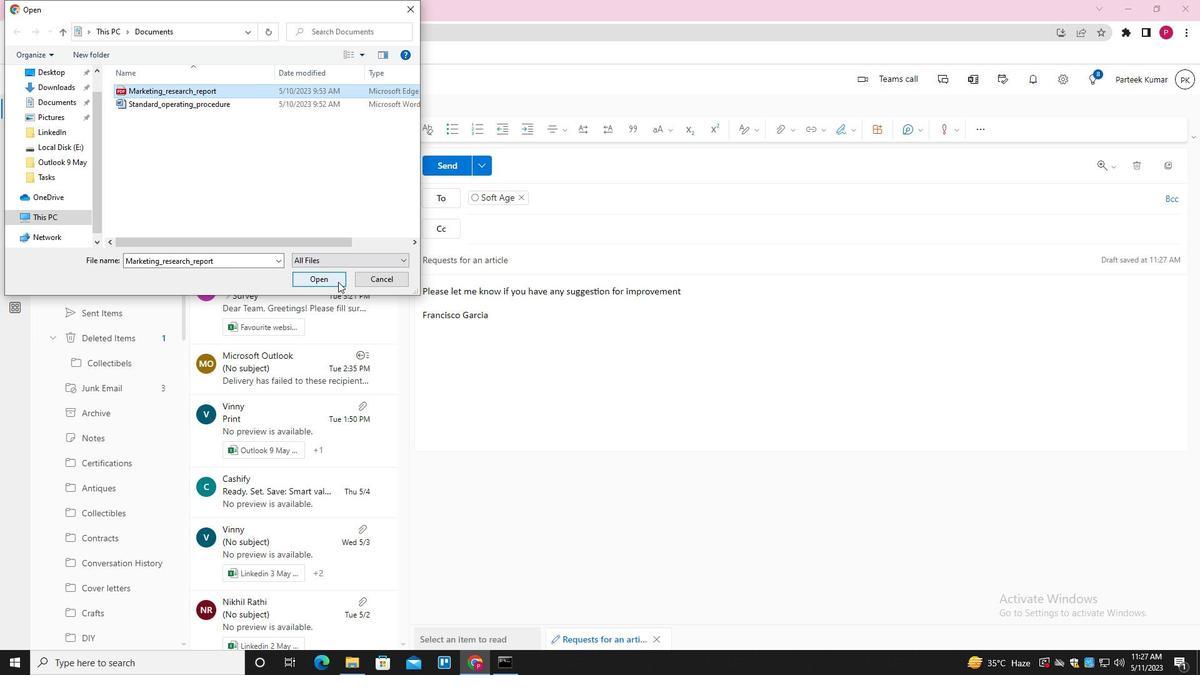 
Action: Mouse pressed left at (328, 276)
Screenshot: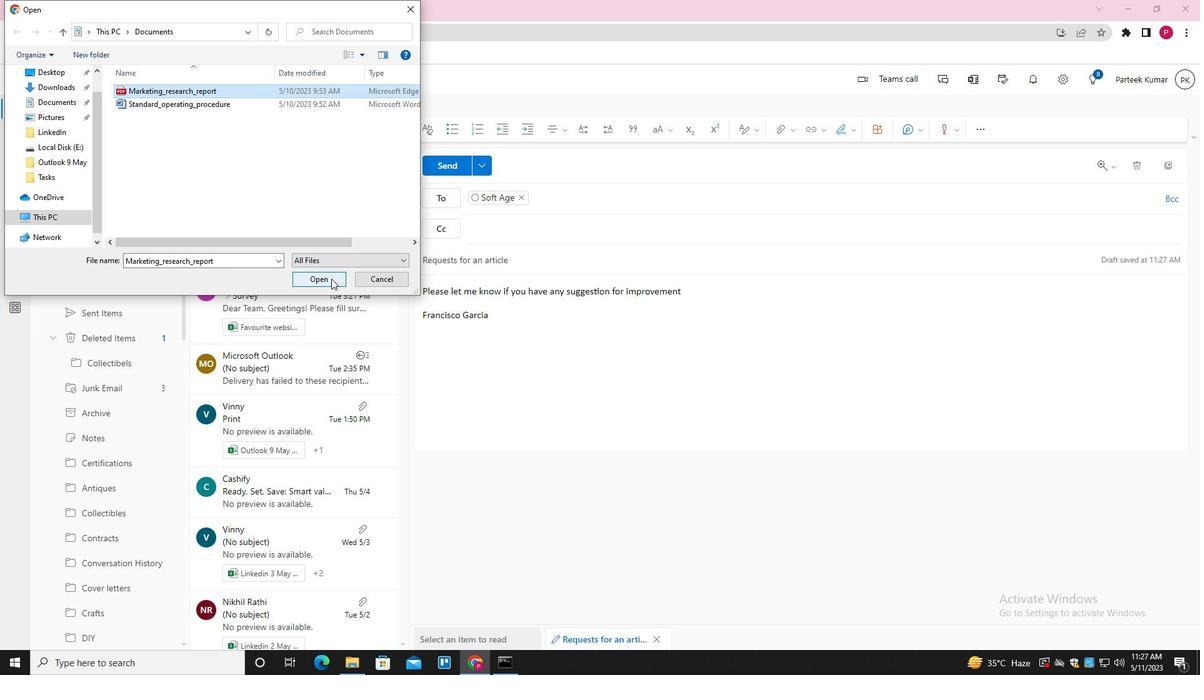 
Action: Mouse moved to (446, 168)
Screenshot: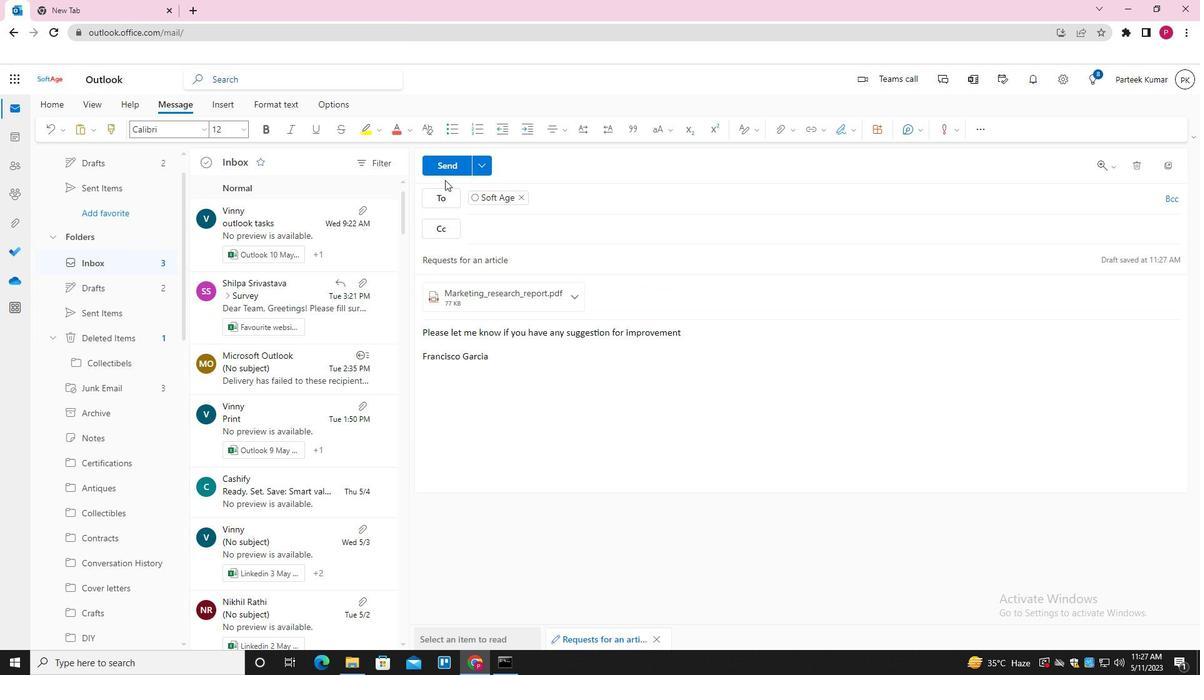 
Action: Mouse pressed left at (446, 168)
Screenshot: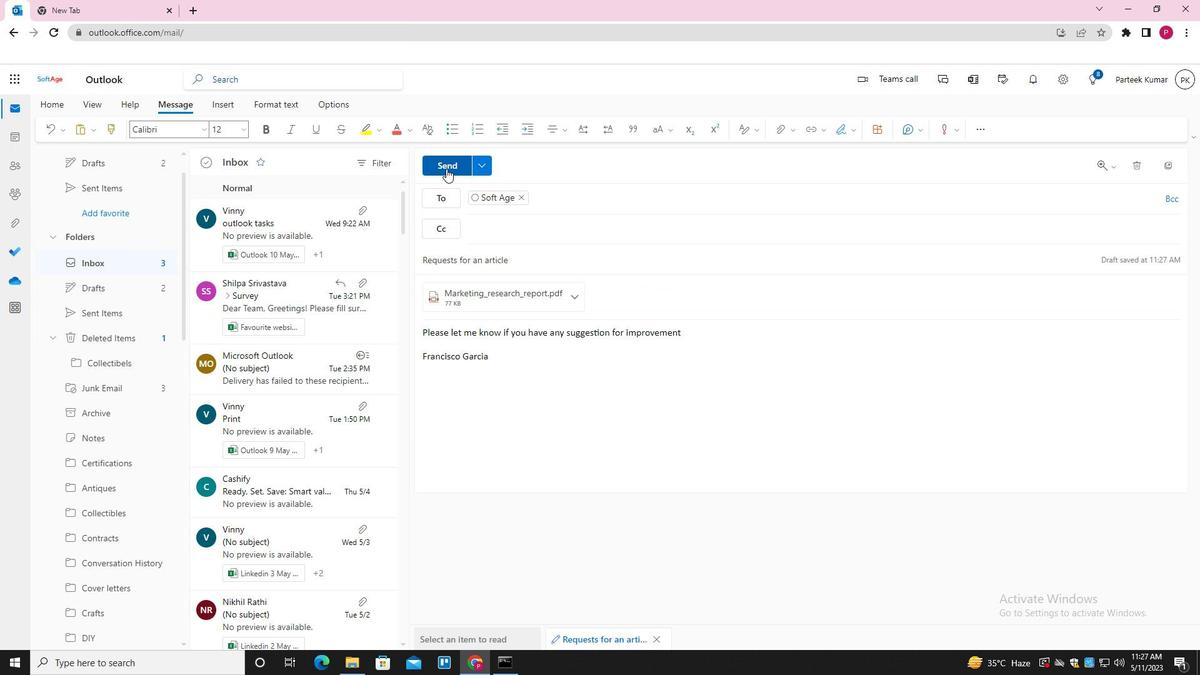 
Action: Mouse moved to (125, 318)
Screenshot: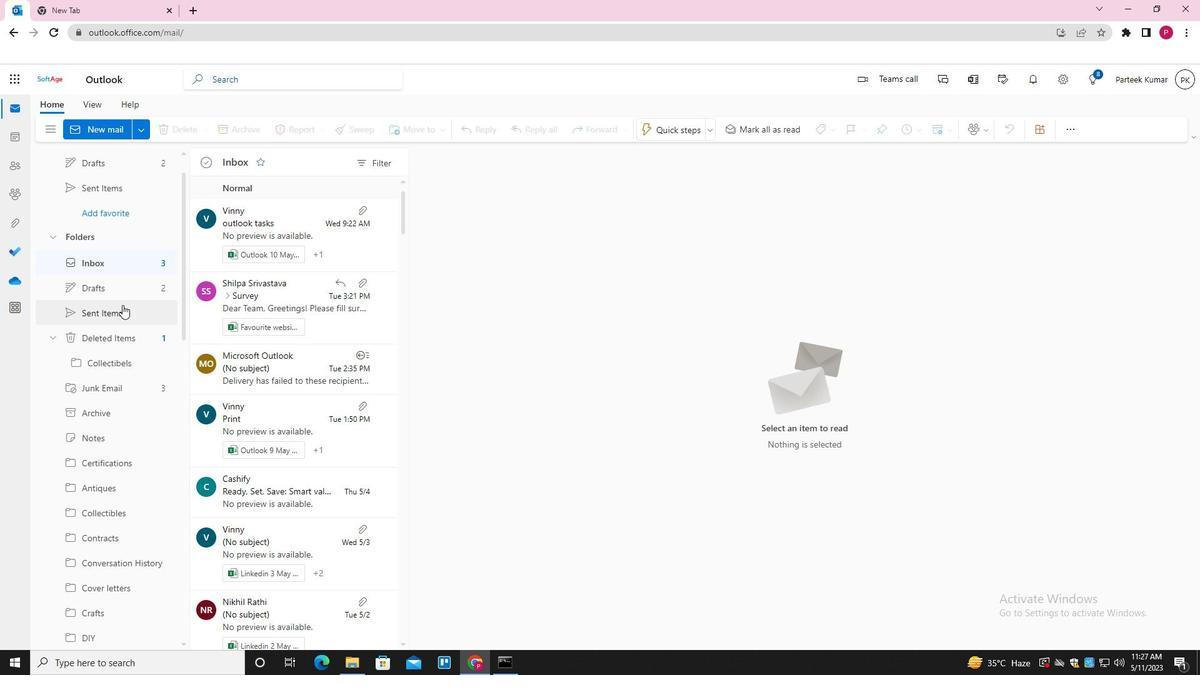 
Action: Mouse pressed left at (125, 318)
Screenshot: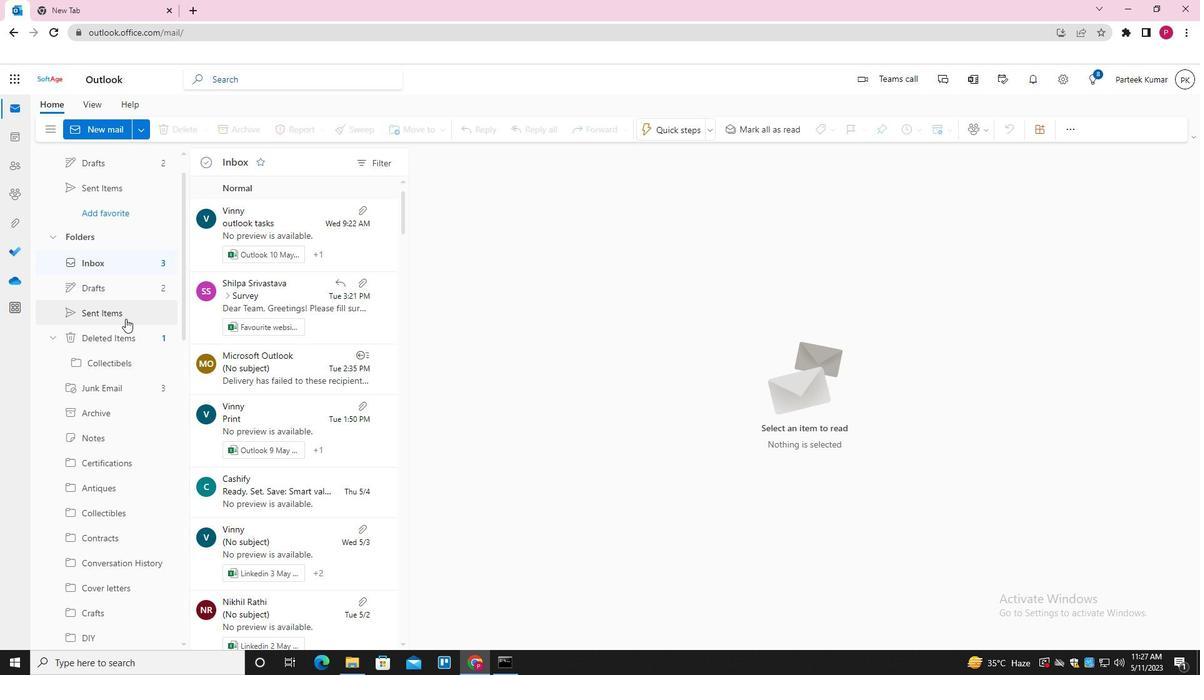
Action: Mouse moved to (282, 226)
Screenshot: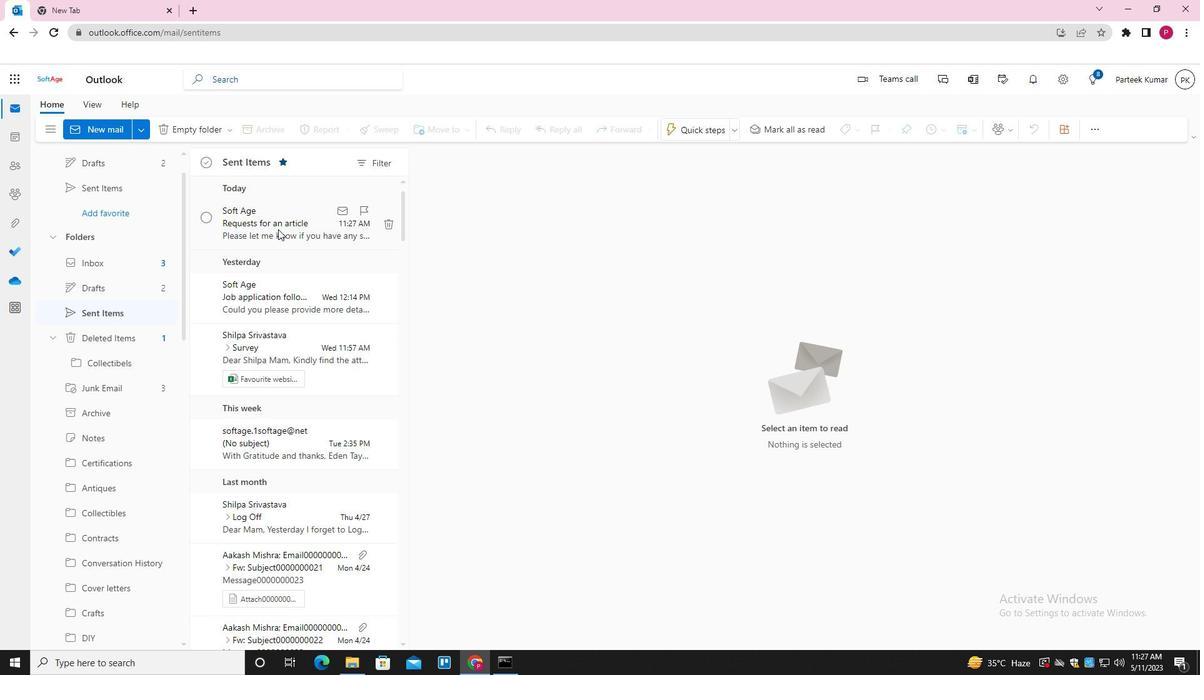 
Action: Mouse pressed right at (282, 226)
Screenshot: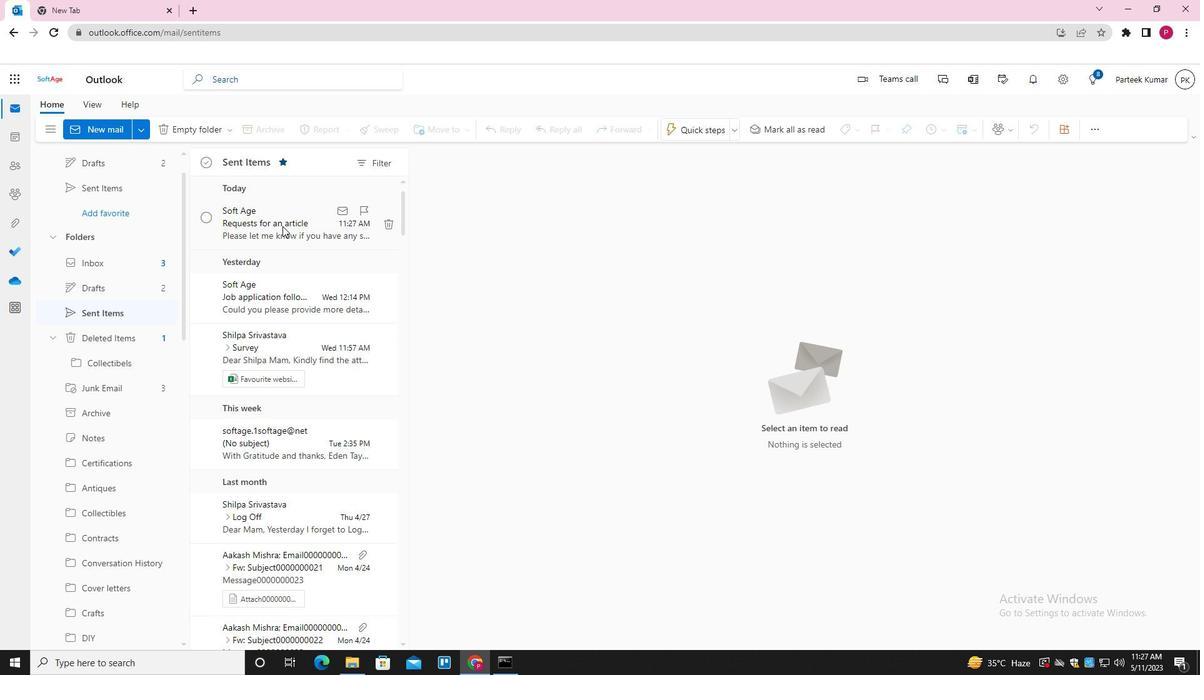 
Action: Mouse moved to (329, 278)
Screenshot: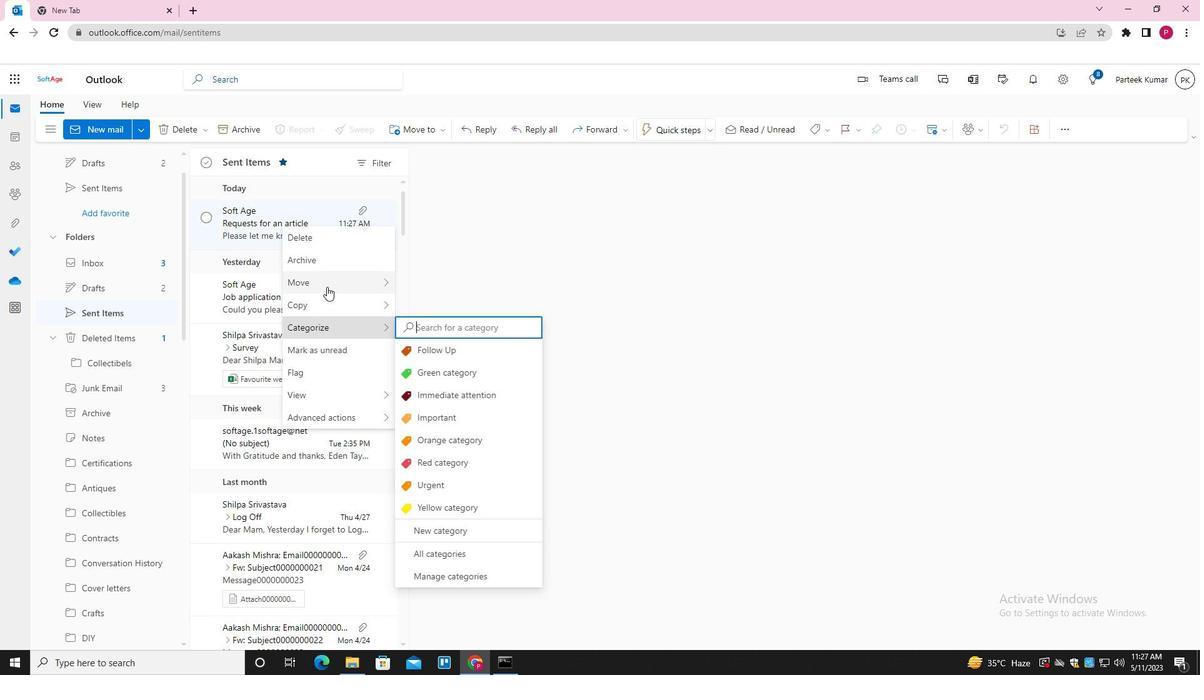 
Action: Mouse pressed left at (329, 278)
Screenshot: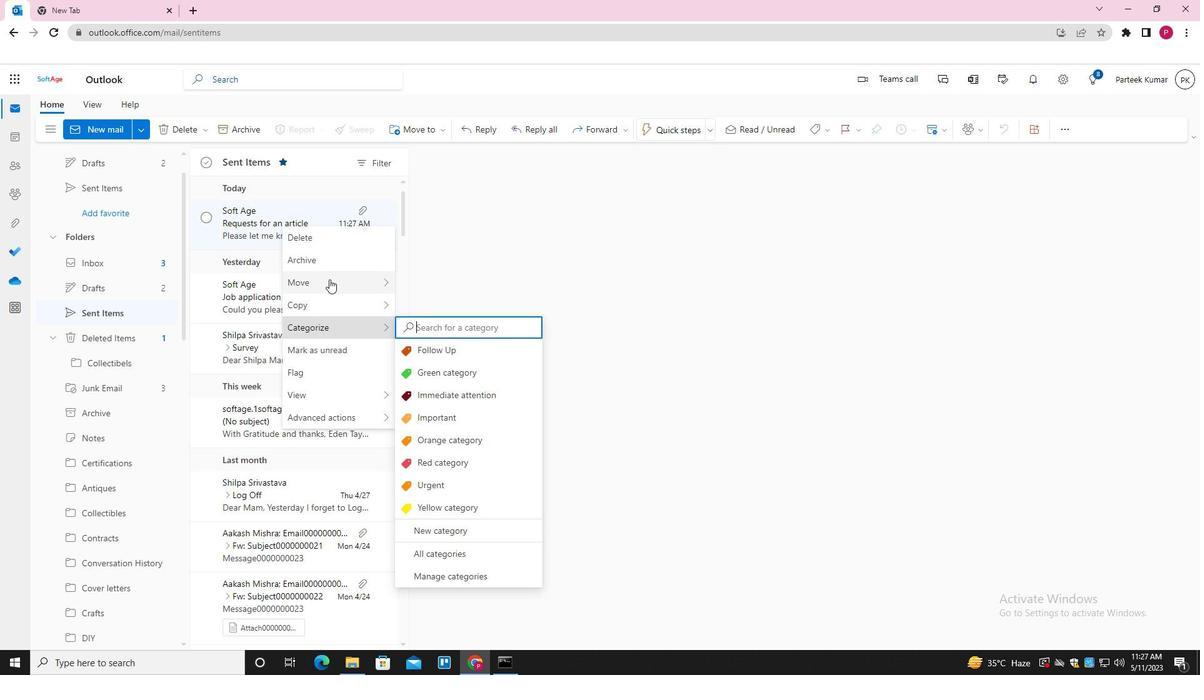 
Action: Mouse moved to (434, 281)
Screenshot: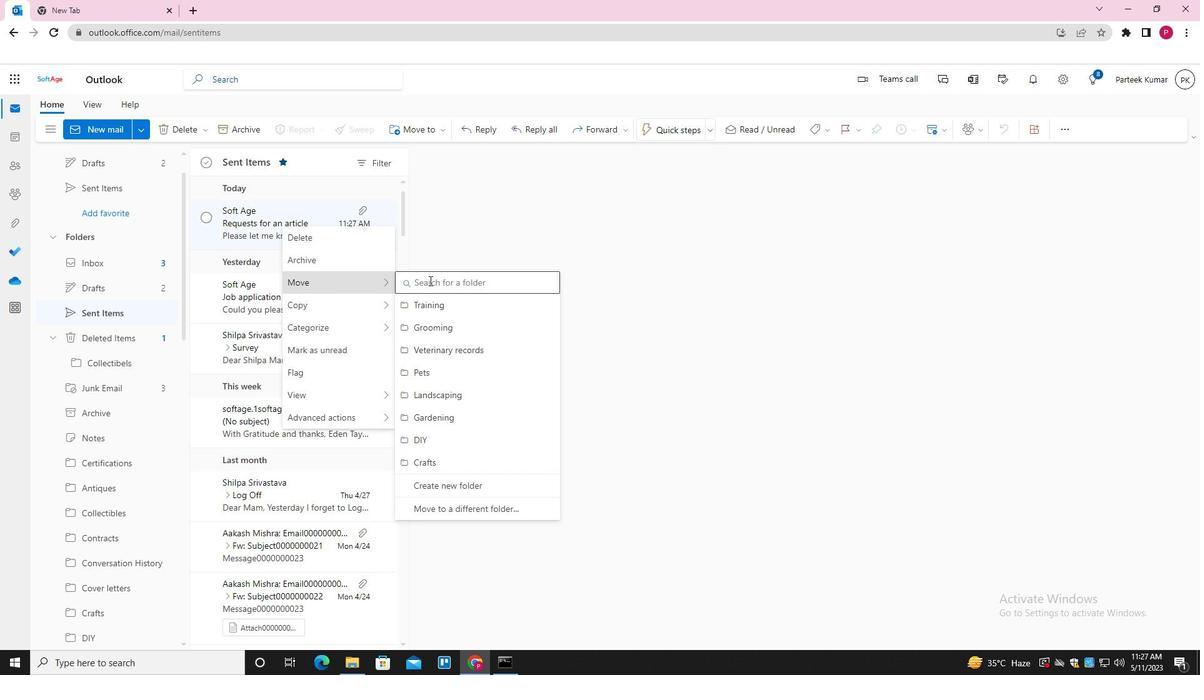 
Action: Mouse pressed left at (434, 281)
Screenshot: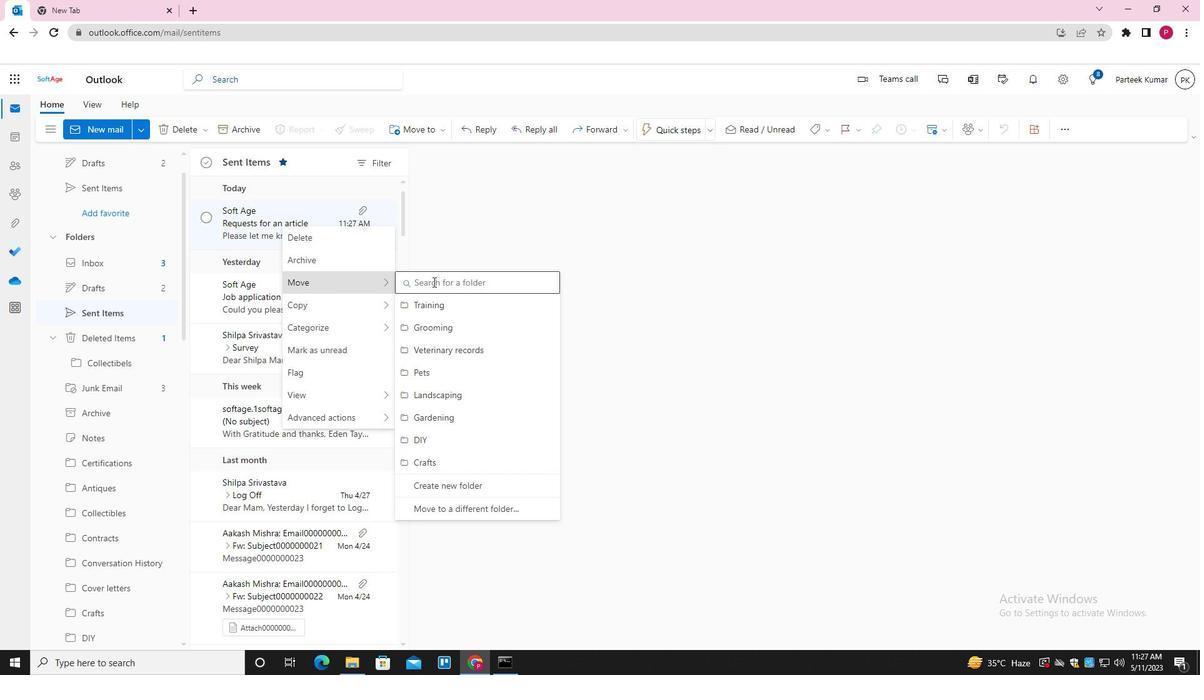 
Action: Key pressed <Key.shift>TRAINING<Key.down><Key.enter>
Screenshot: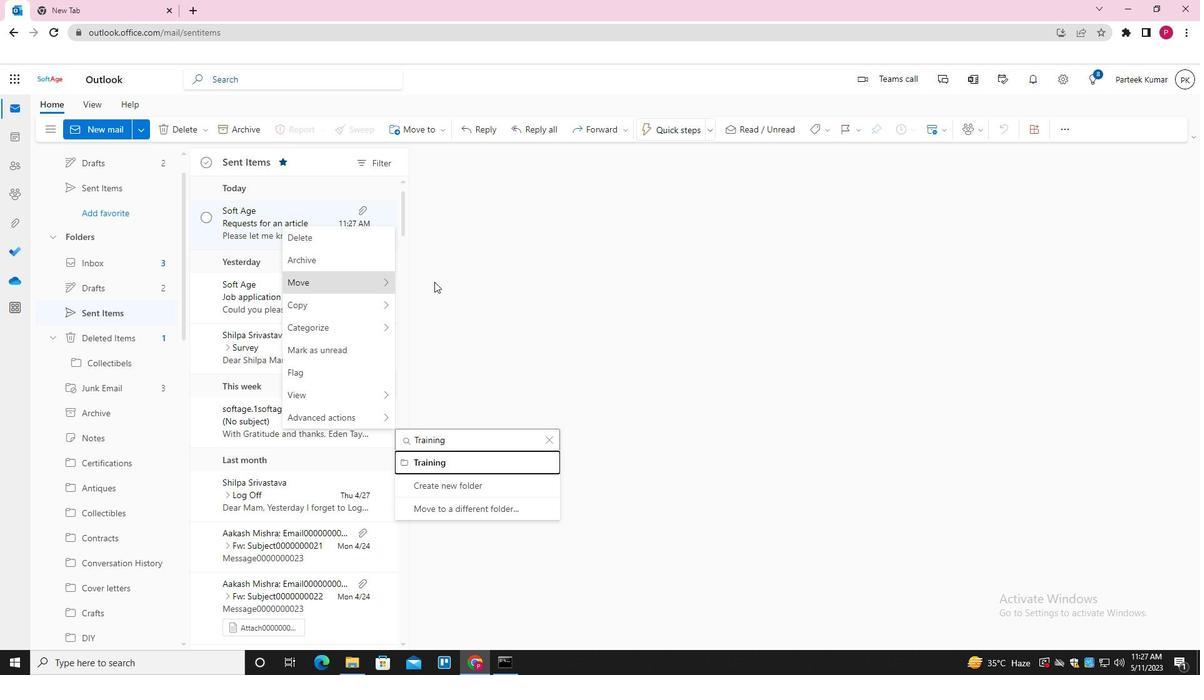 
